 Task: Look for space in Sittwe, Myanmar from 15th August, 2023 to 20th August, 2023 for 1 adult in price range Rs.5000 to Rs.10000. Place can be private room with 1  bedroom having 1 bed and 1 bathroom. Property type can be house, flat, guest house, hotel. Amenities needed are: washing machine. Booking option can be shelf check-in. Required host language is English.
Action: Mouse moved to (472, 80)
Screenshot: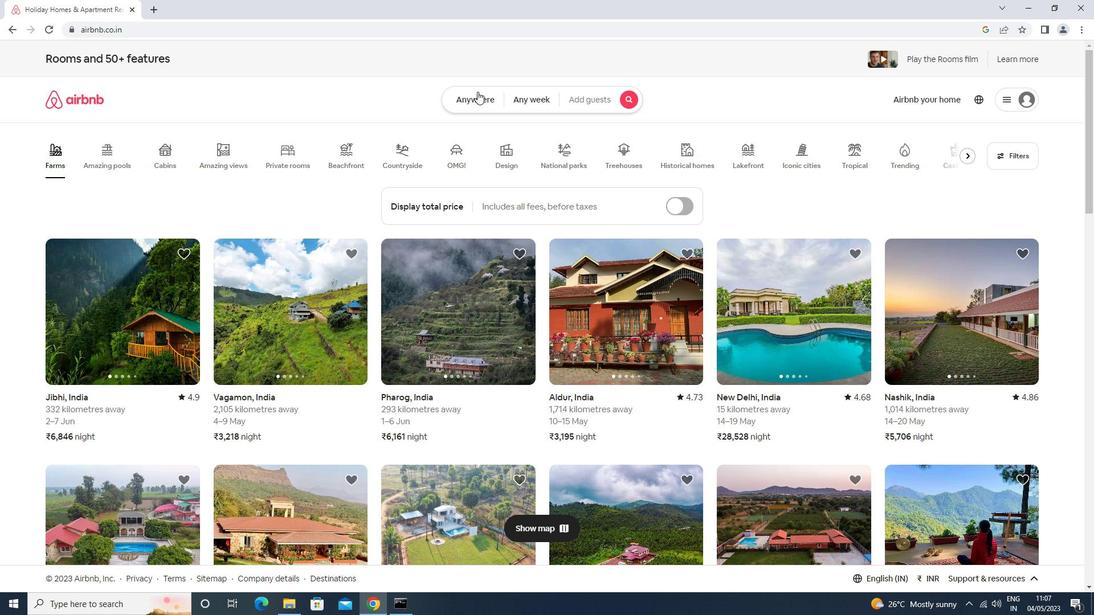 
Action: Mouse pressed left at (472, 80)
Screenshot: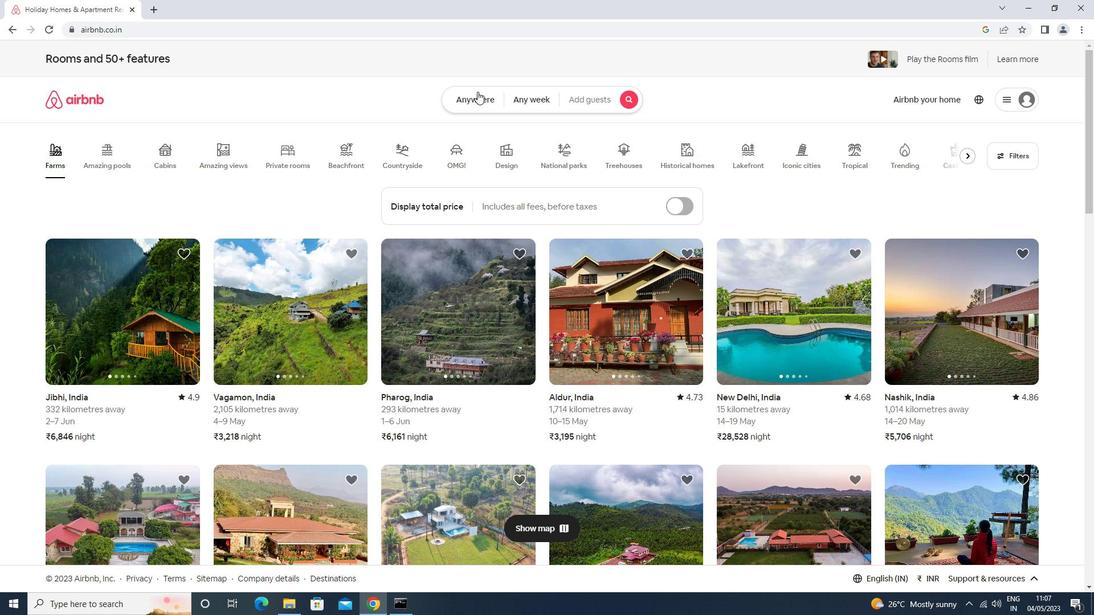 
Action: Mouse moved to (467, 99)
Screenshot: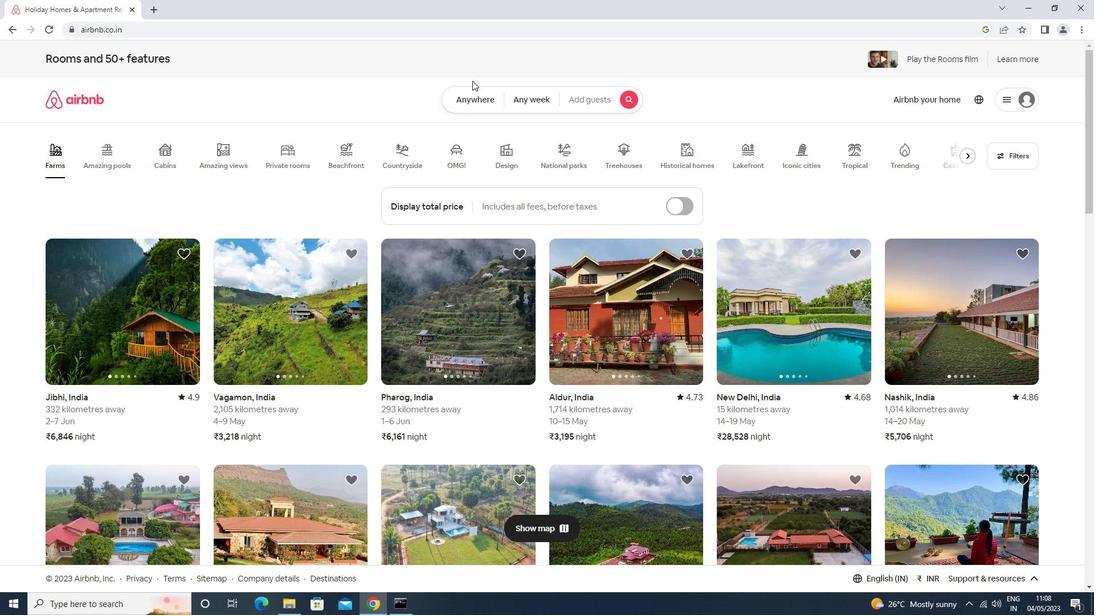 
Action: Mouse pressed left at (467, 99)
Screenshot: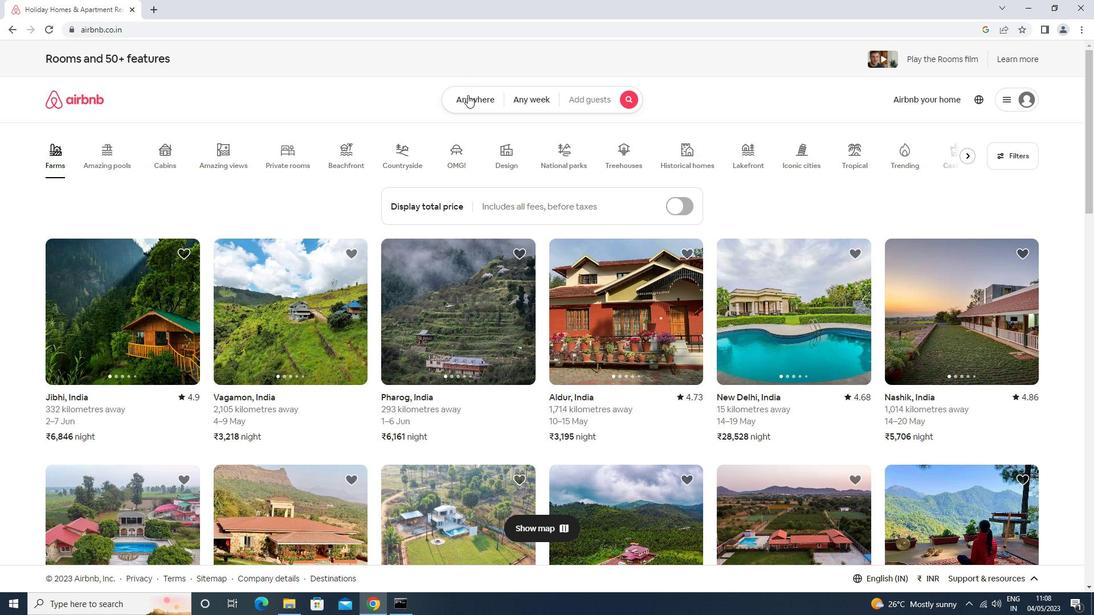 
Action: Mouse moved to (367, 137)
Screenshot: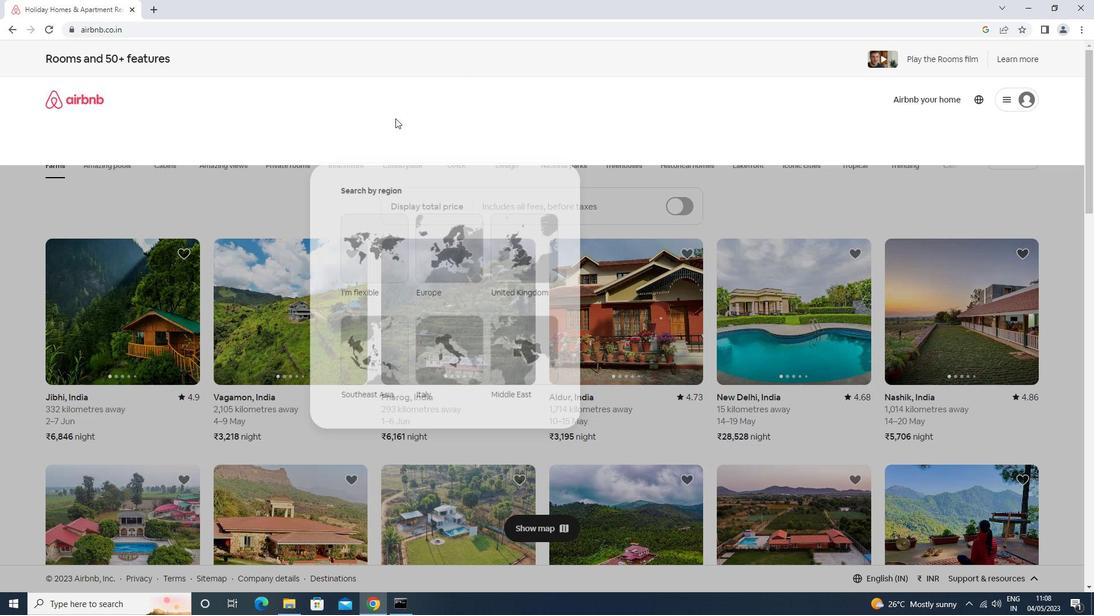 
Action: Mouse pressed left at (367, 137)
Screenshot: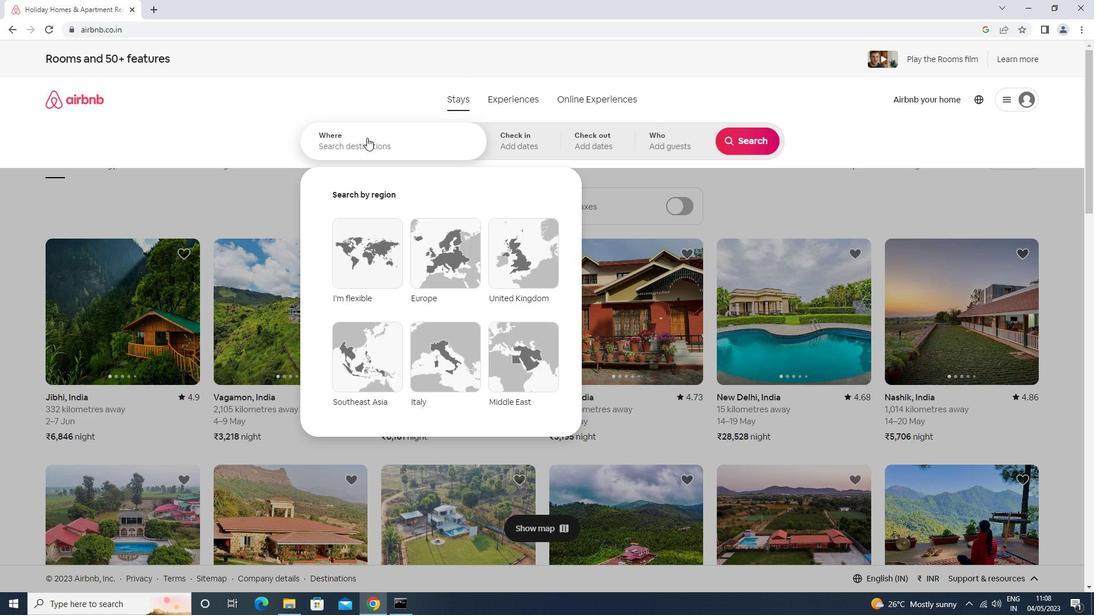 
Action: Mouse moved to (367, 137)
Screenshot: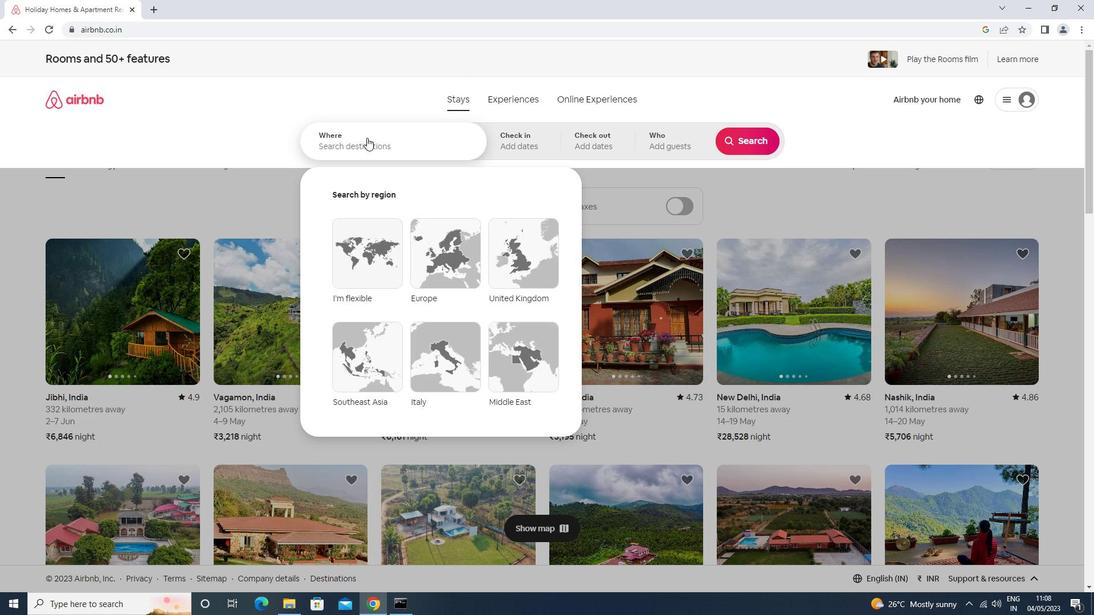 
Action: Key pressed sittwe<Key.enter>
Screenshot: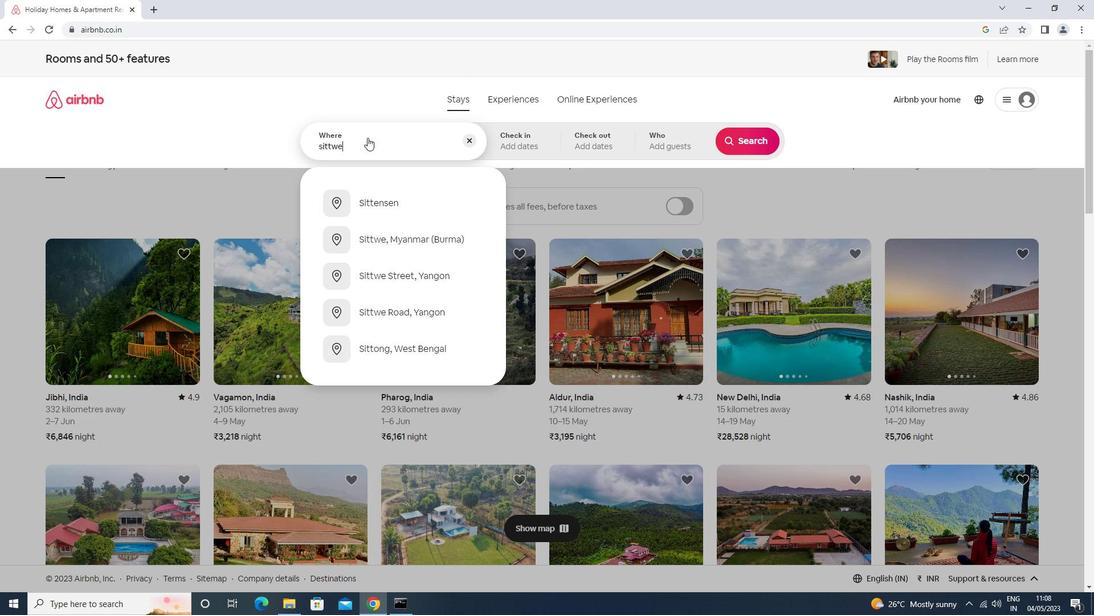 
Action: Mouse moved to (740, 235)
Screenshot: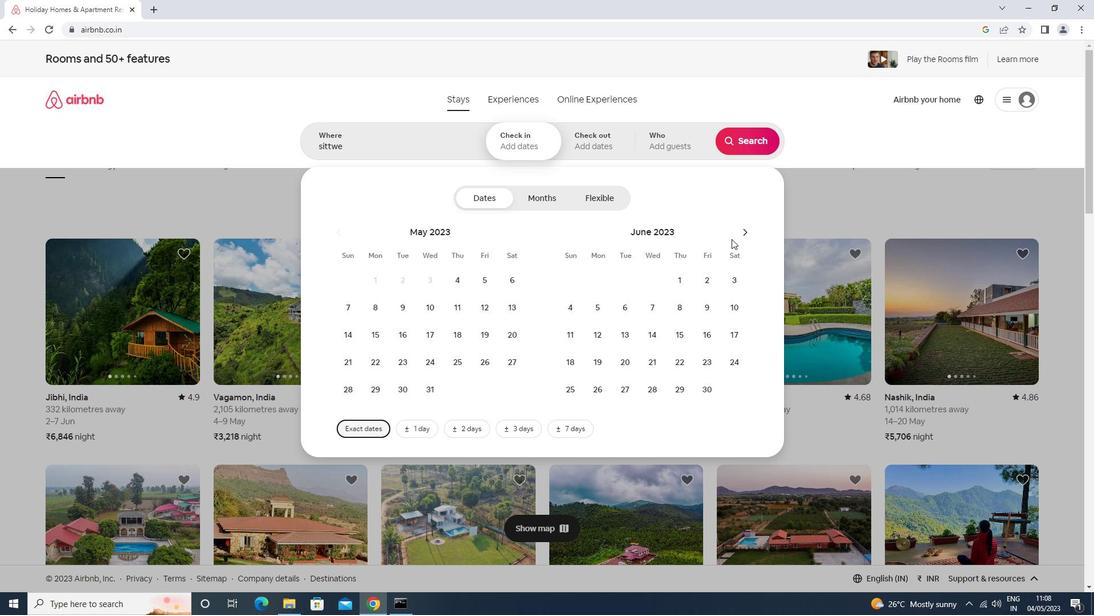 
Action: Mouse pressed left at (740, 235)
Screenshot: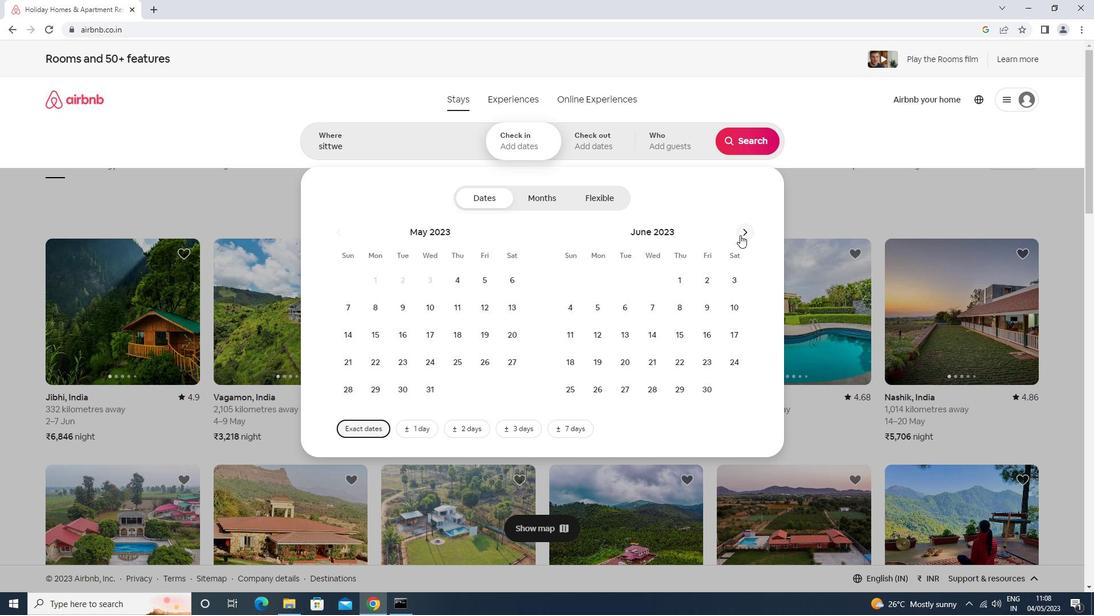 
Action: Mouse pressed left at (740, 235)
Screenshot: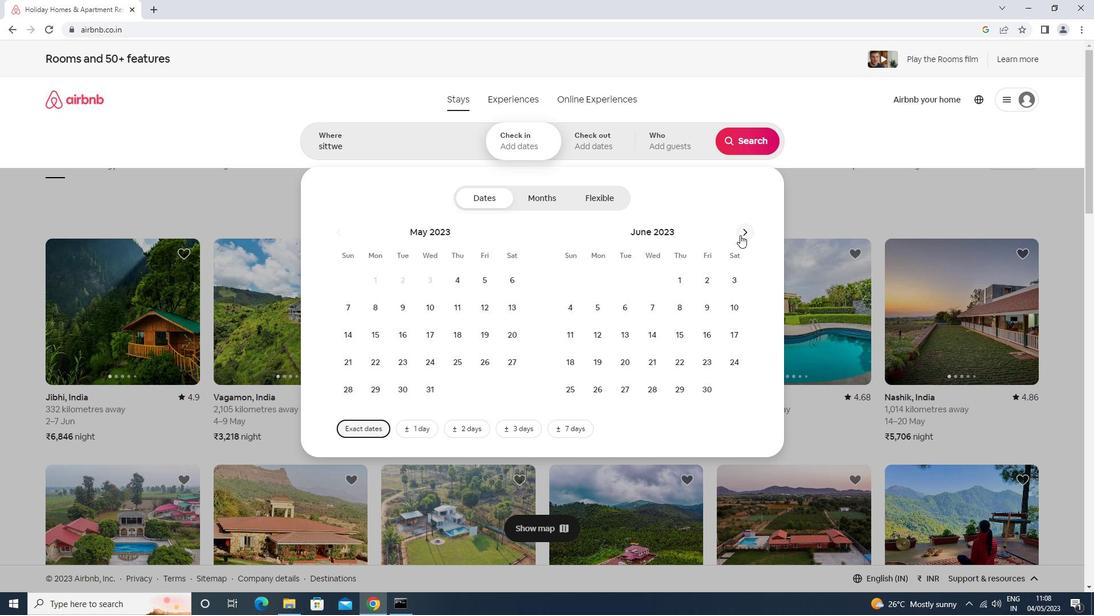 
Action: Mouse pressed left at (740, 235)
Screenshot: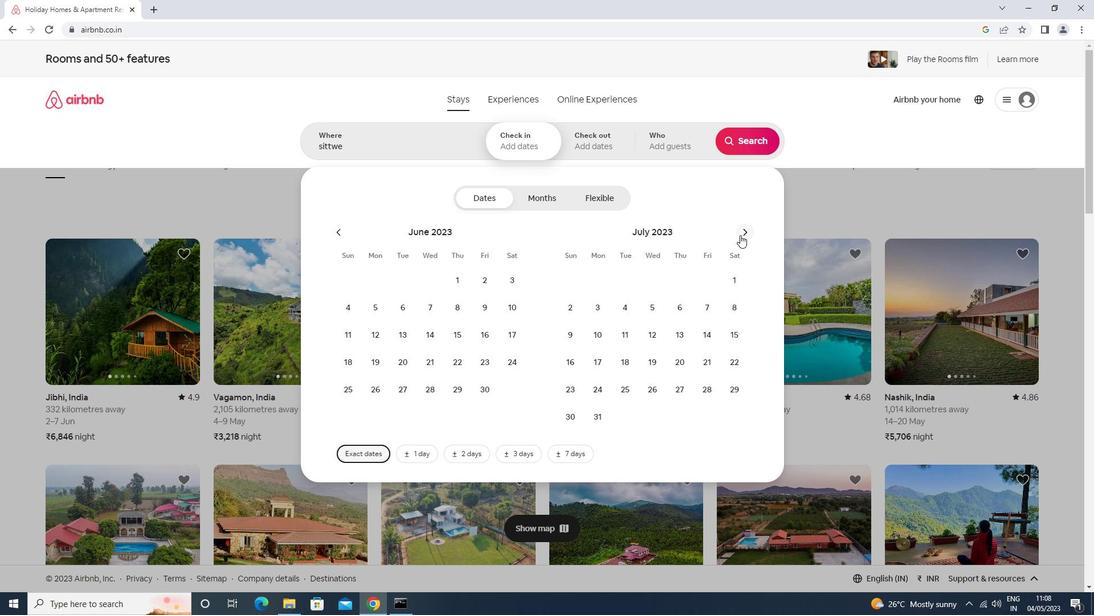 
Action: Mouse moved to (617, 336)
Screenshot: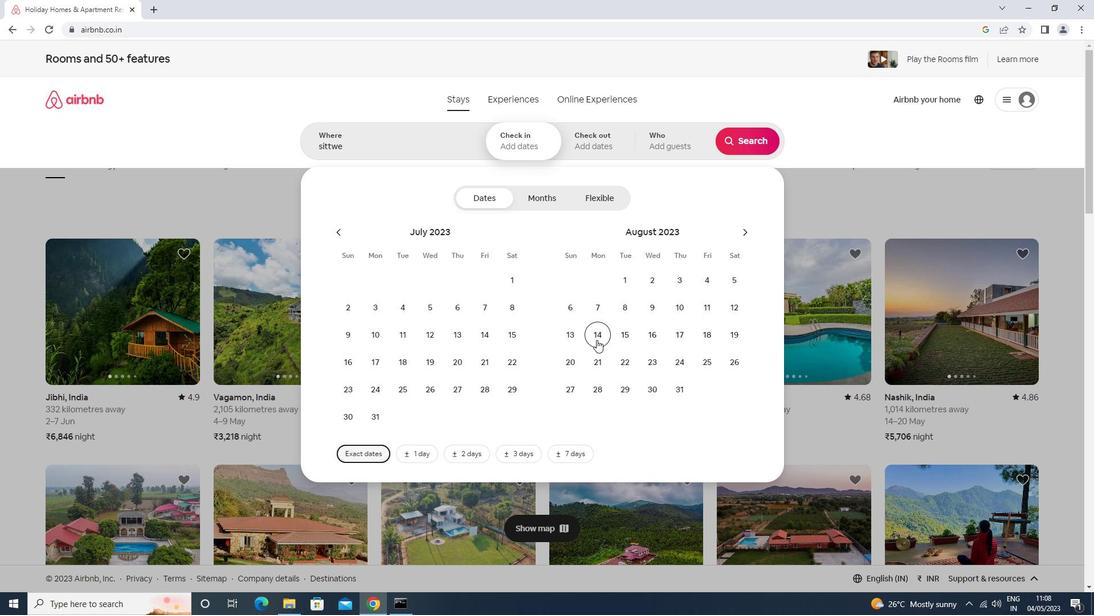 
Action: Mouse pressed left at (617, 336)
Screenshot: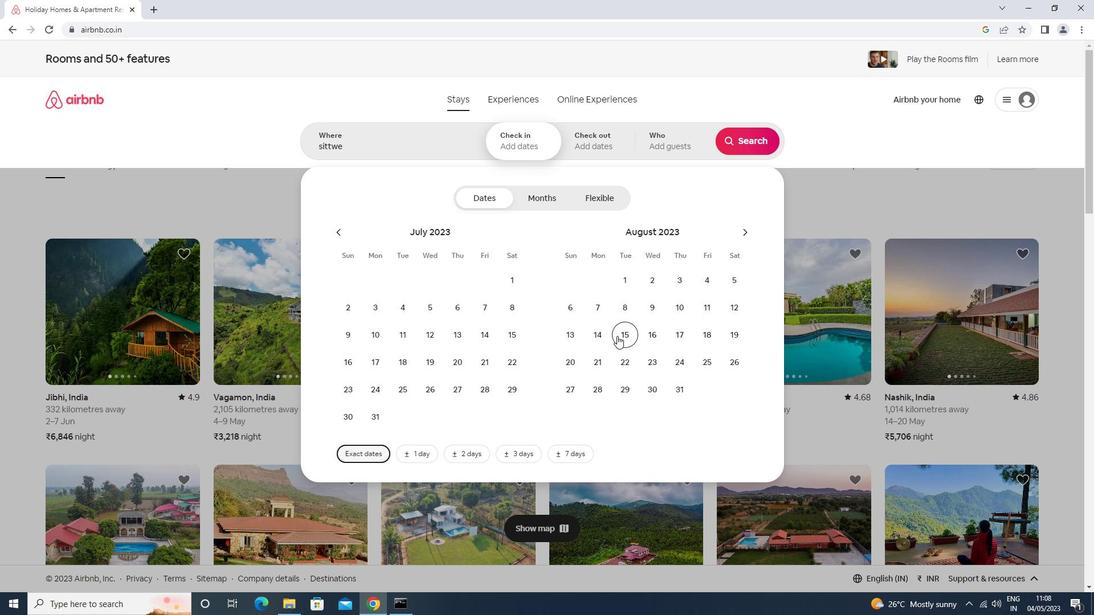 
Action: Mouse moved to (575, 360)
Screenshot: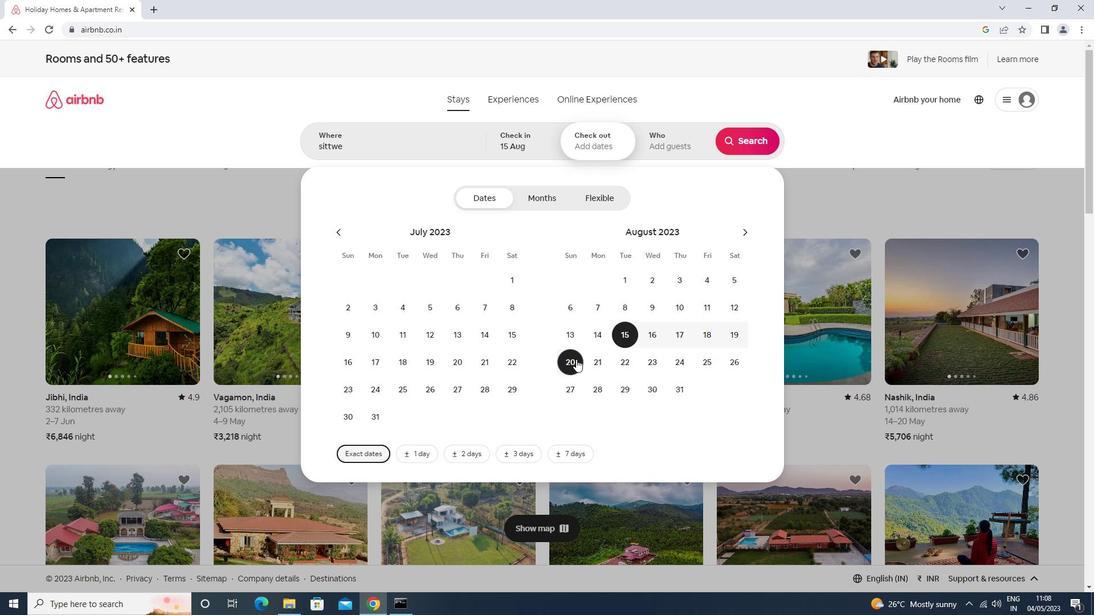 
Action: Mouse pressed left at (575, 360)
Screenshot: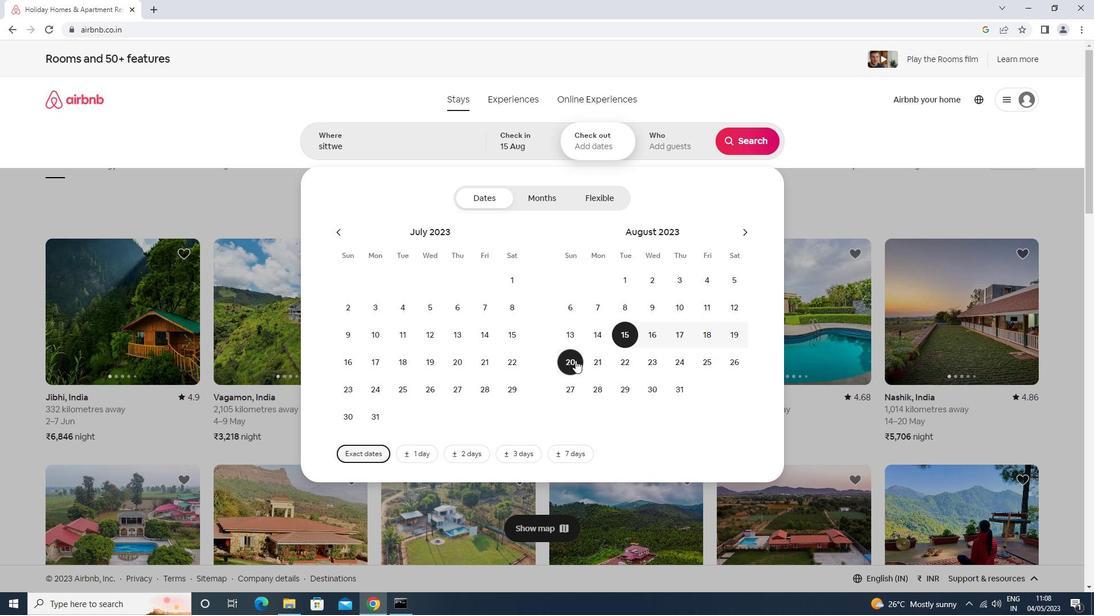 
Action: Mouse moved to (673, 151)
Screenshot: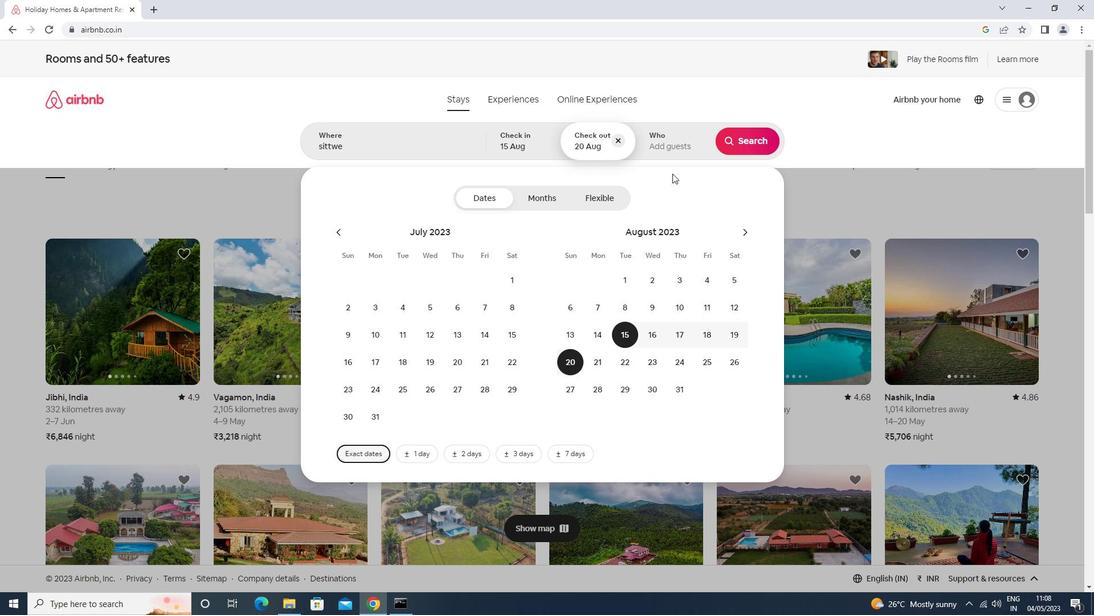 
Action: Mouse pressed left at (673, 151)
Screenshot: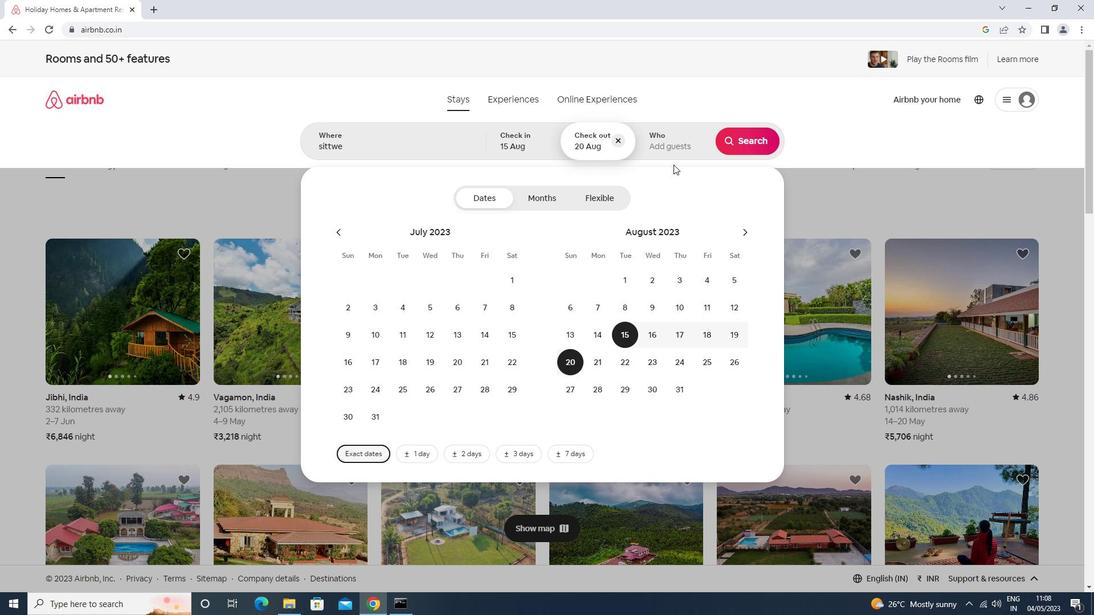 
Action: Mouse moved to (746, 199)
Screenshot: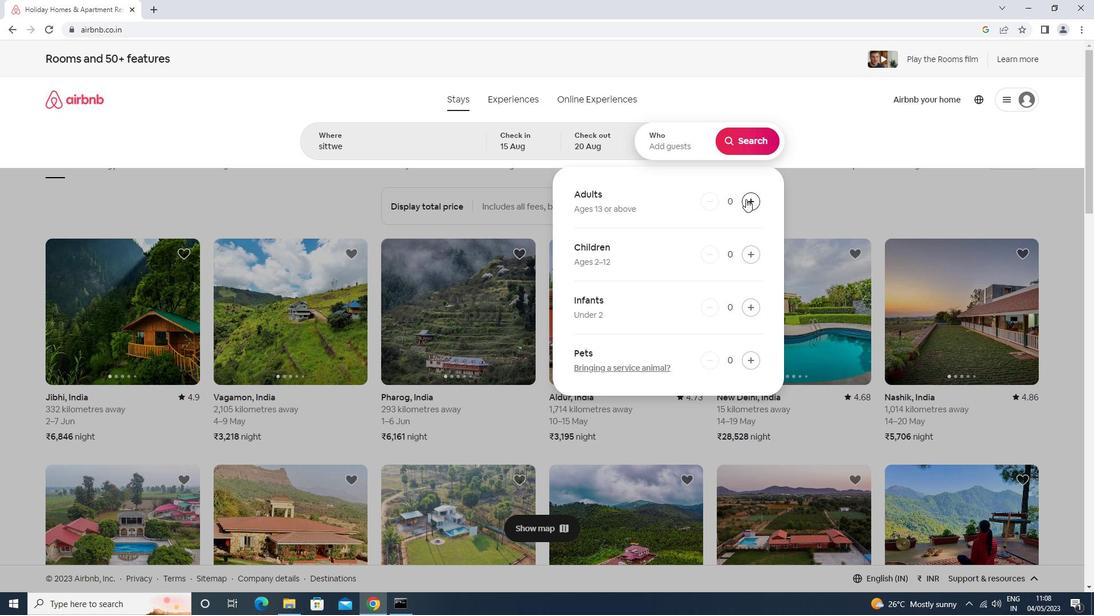 
Action: Mouse pressed left at (746, 199)
Screenshot: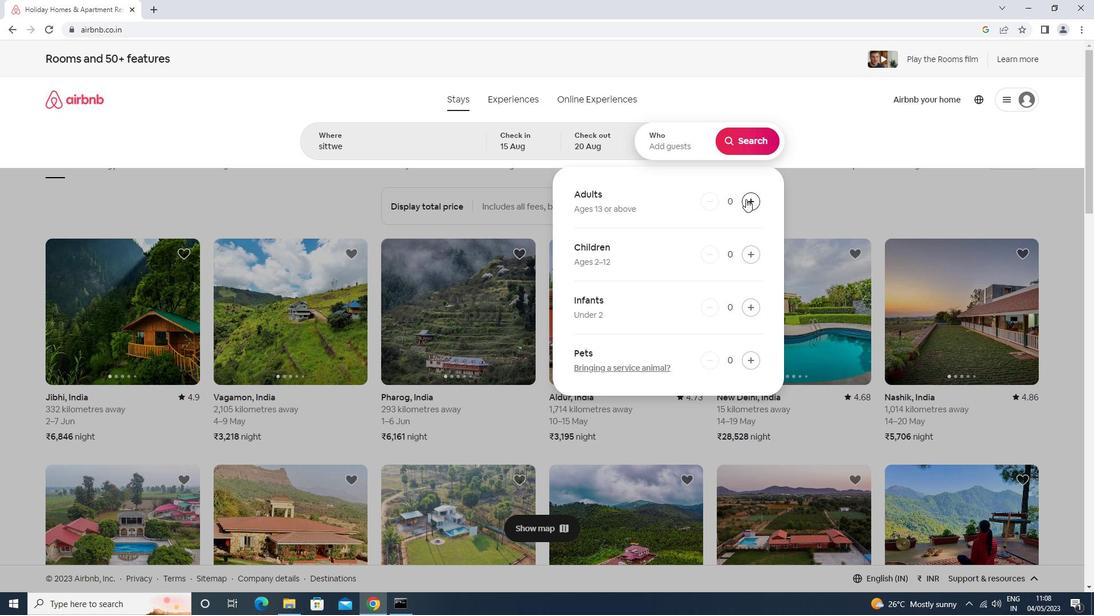 
Action: Mouse moved to (750, 143)
Screenshot: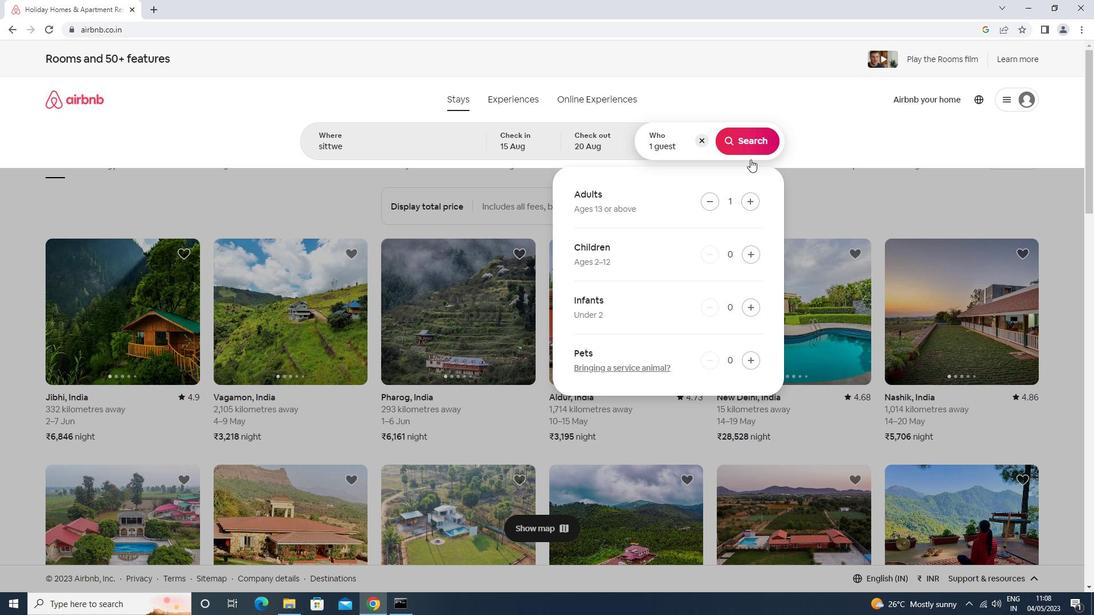 
Action: Mouse pressed left at (750, 143)
Screenshot: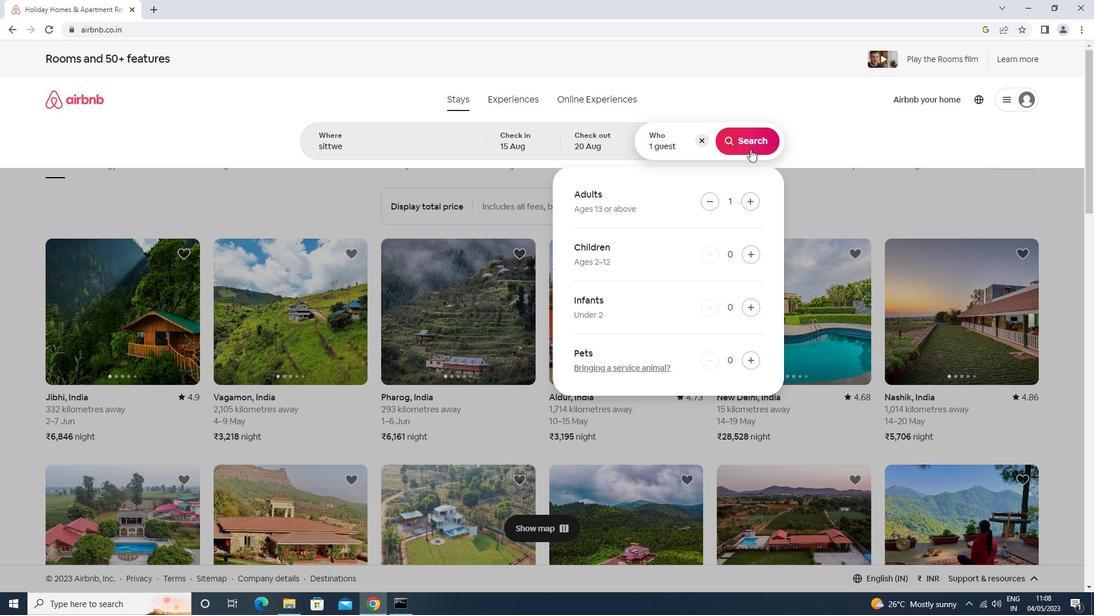 
Action: Mouse moved to (1041, 109)
Screenshot: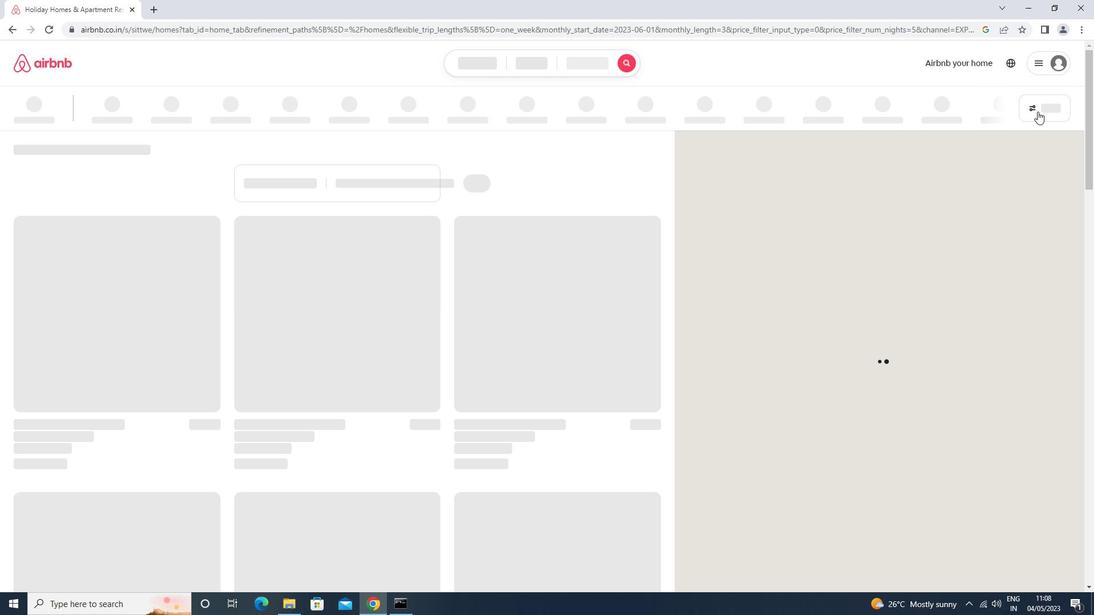 
Action: Mouse pressed left at (1041, 109)
Screenshot: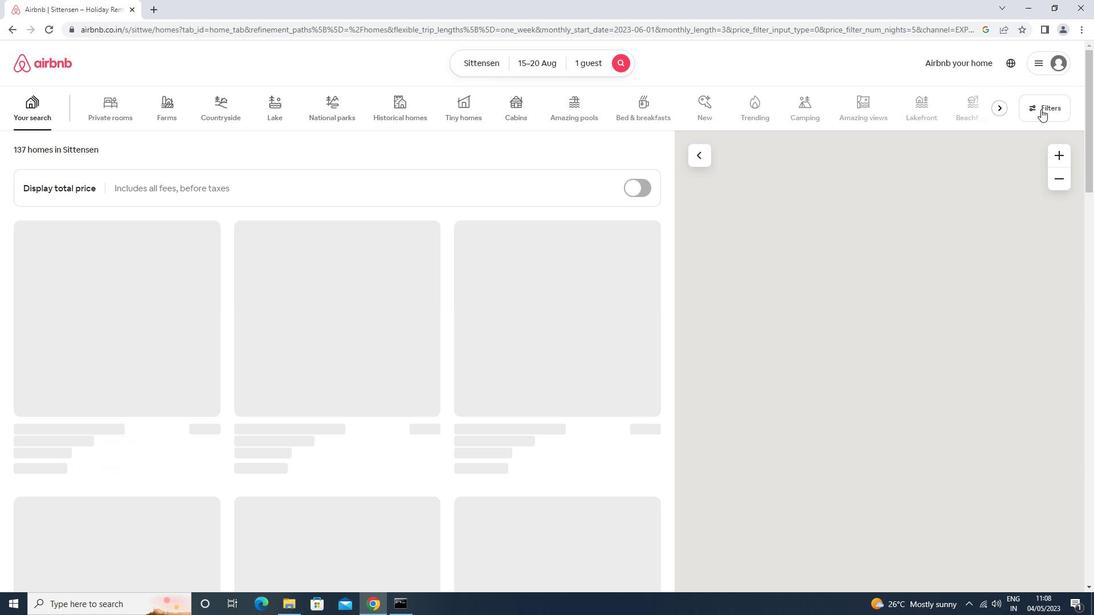 
Action: Mouse moved to (431, 253)
Screenshot: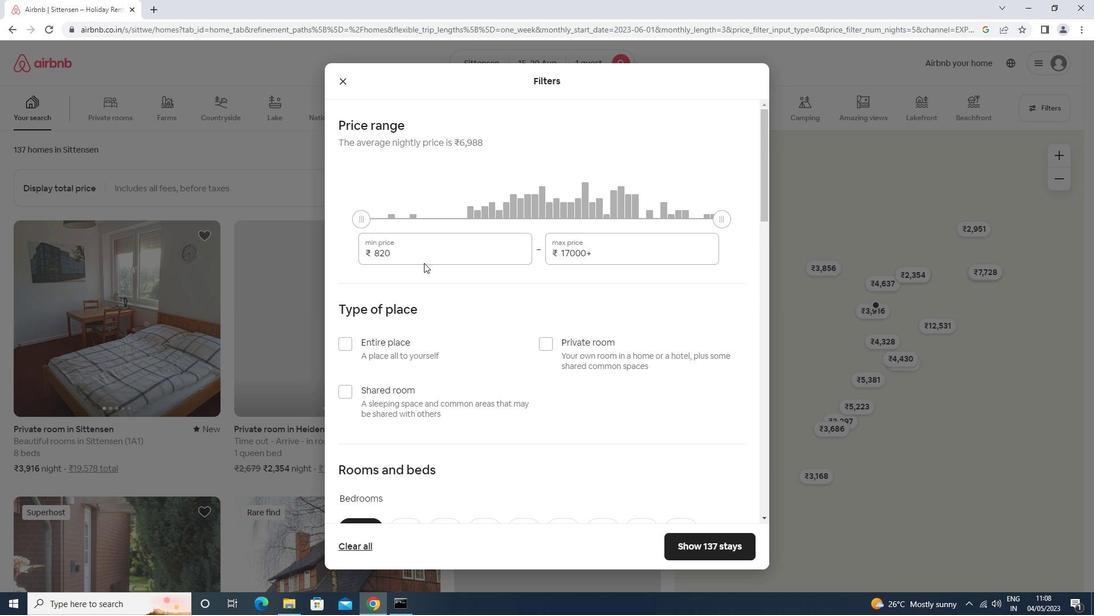 
Action: Mouse pressed left at (431, 253)
Screenshot: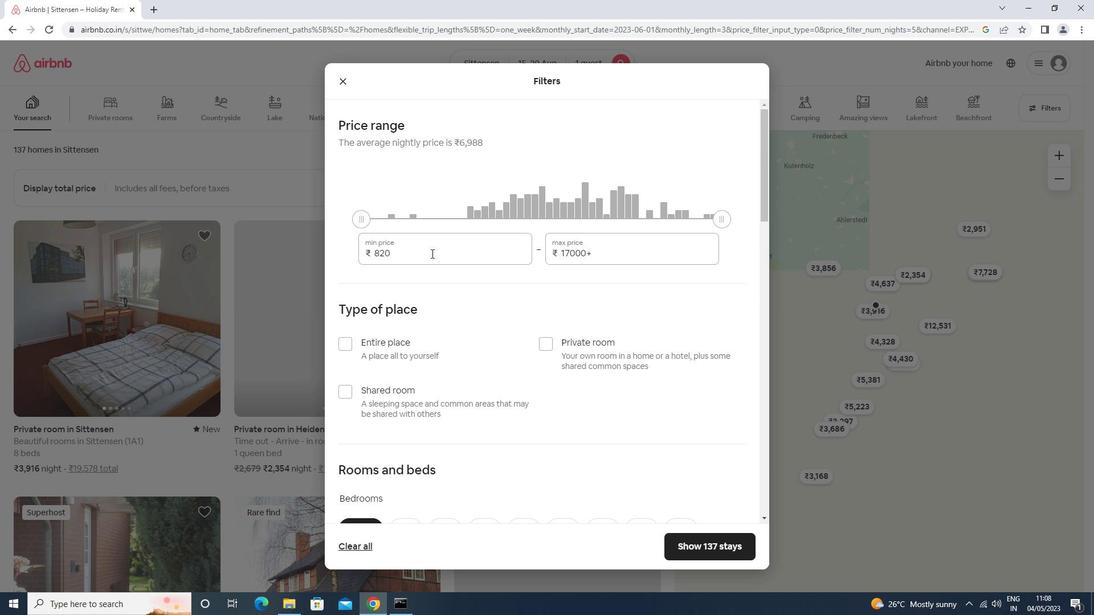 
Action: Key pressed <Key.backspace><Key.backspace><Key.backspace><Key.backspace>15000<Key.tab>20000
Screenshot: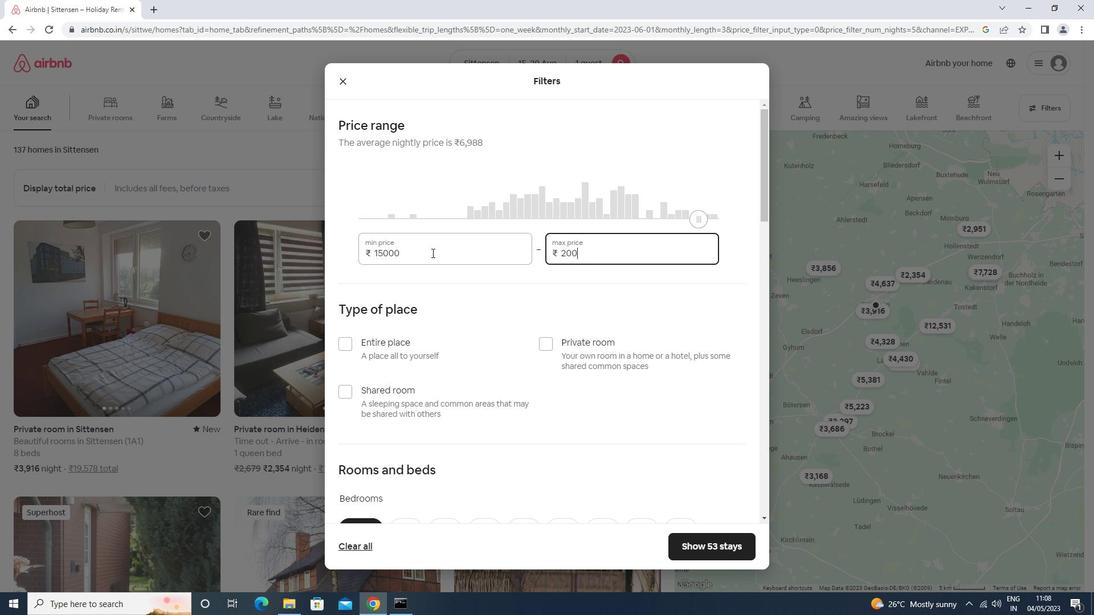 
Action: Mouse pressed left at (431, 253)
Screenshot: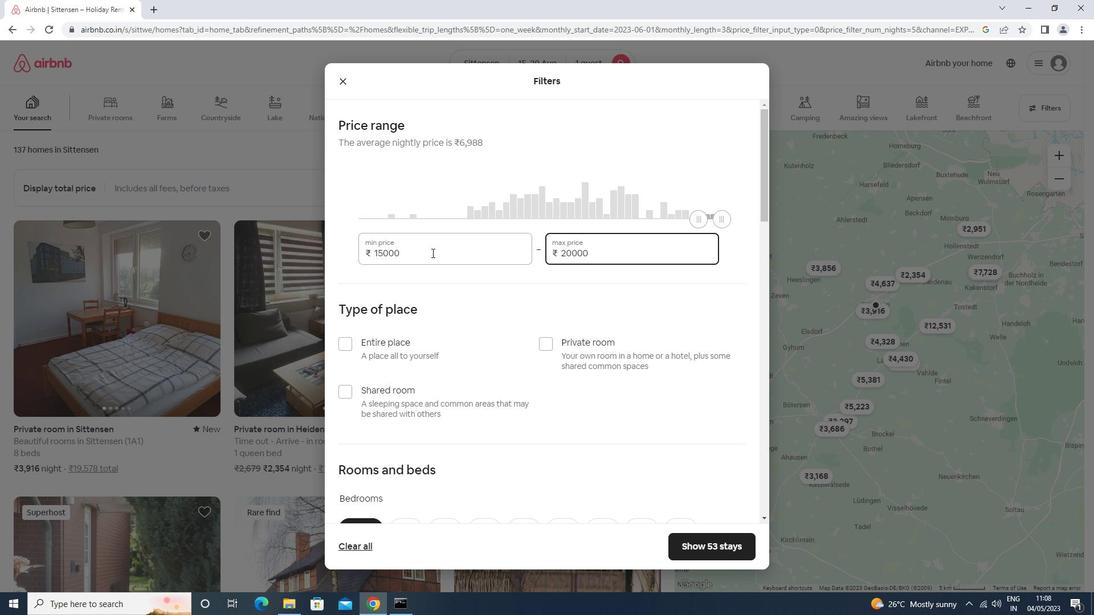 
Action: Mouse moved to (353, 250)
Screenshot: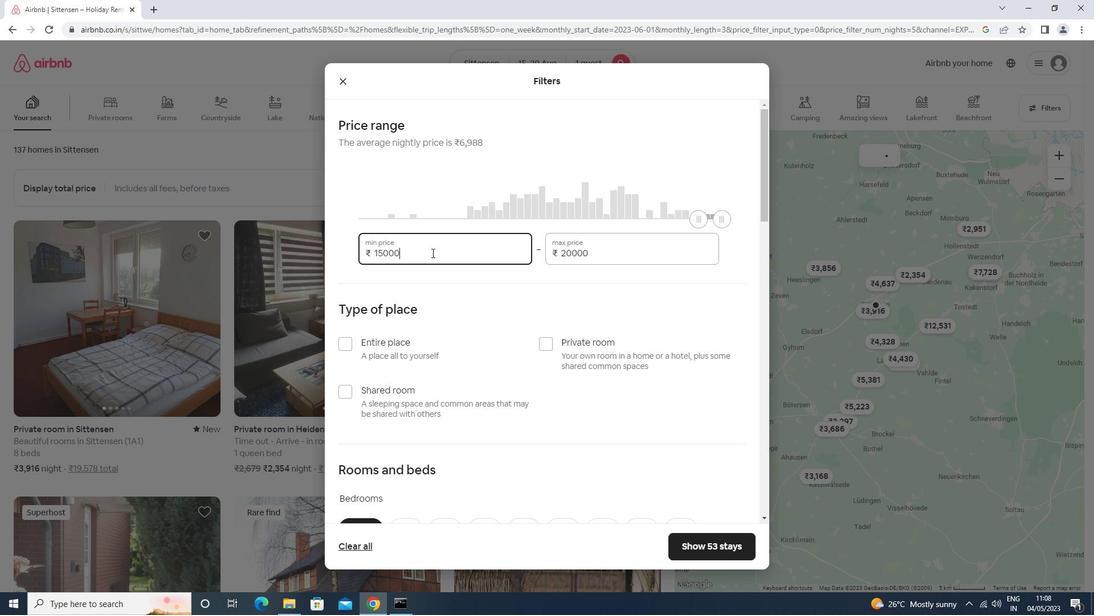 
Action: Key pressed <Key.left><Key.left><Key.left><Key.left><Key.backspace>
Screenshot: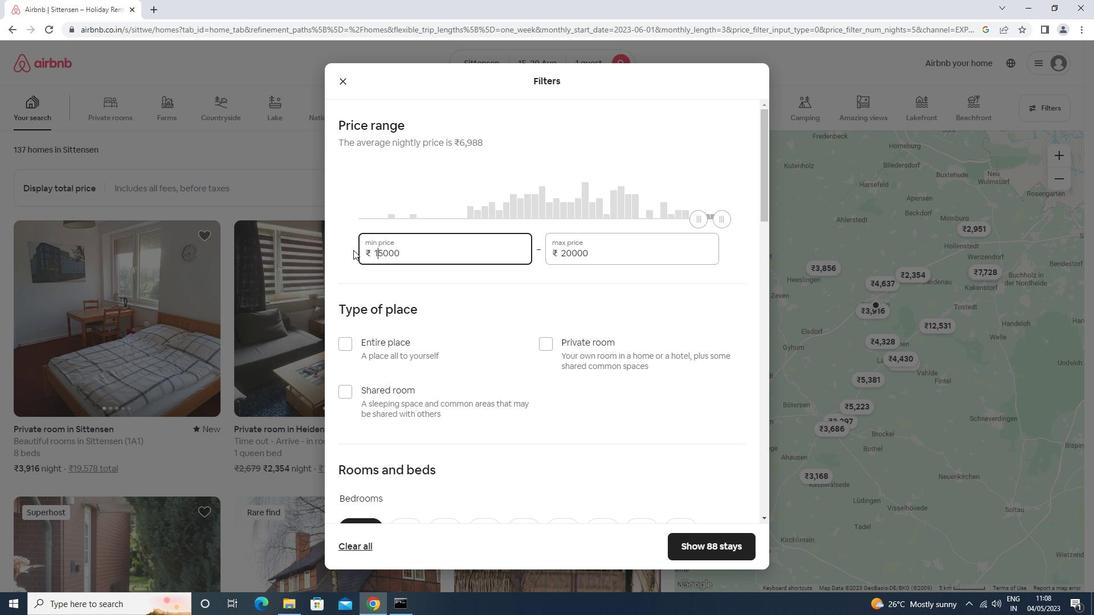 
Action: Mouse moved to (585, 253)
Screenshot: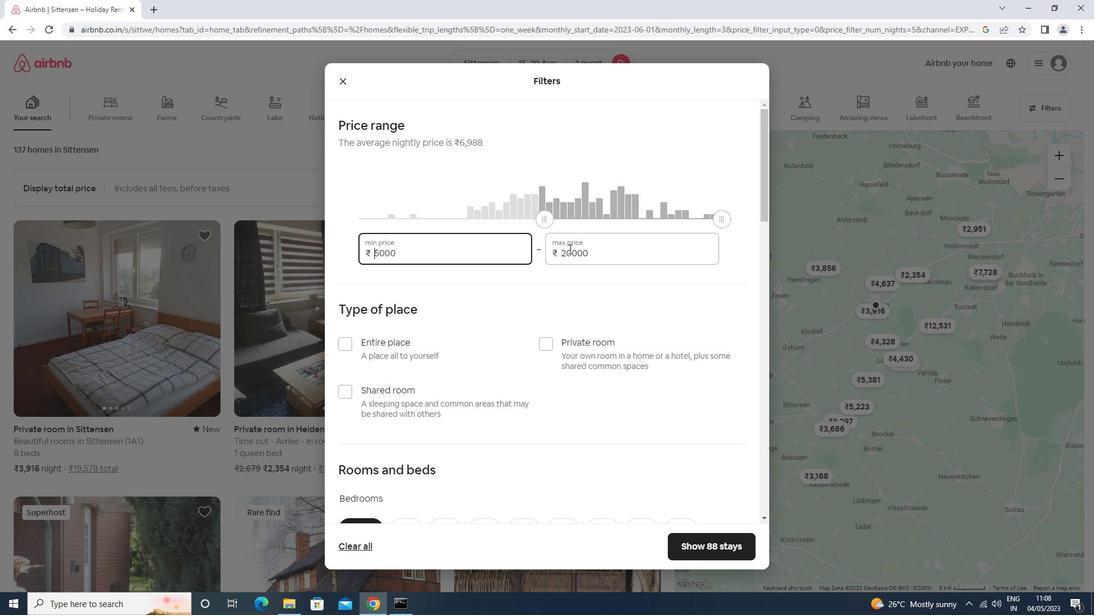 
Action: Mouse pressed left at (585, 253)
Screenshot: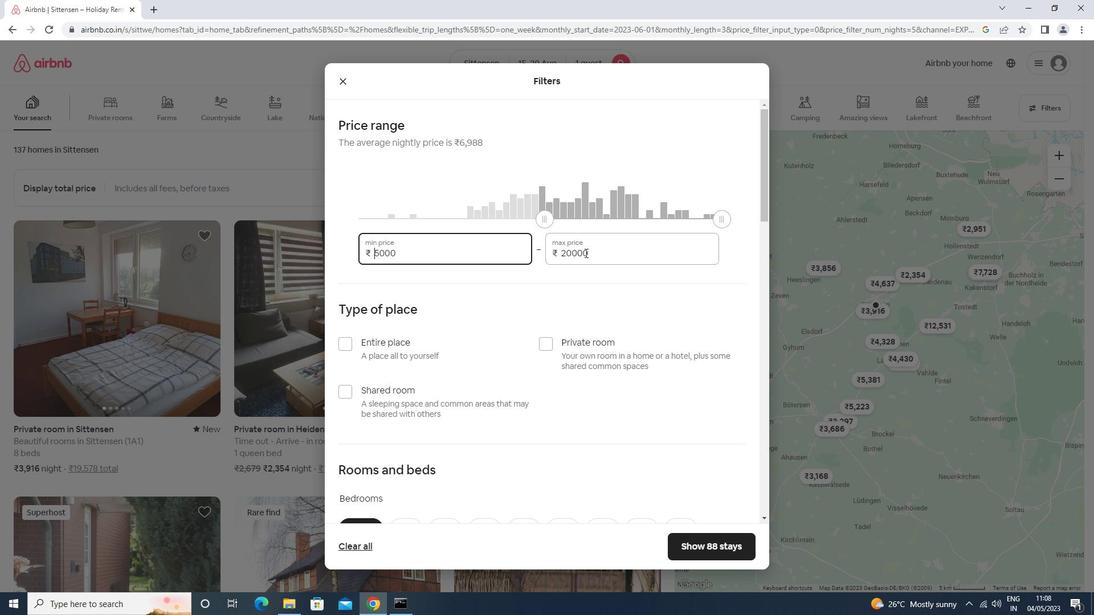 
Action: Key pressed <Key.left><Key.left><Key.left><Key.backspace>1
Screenshot: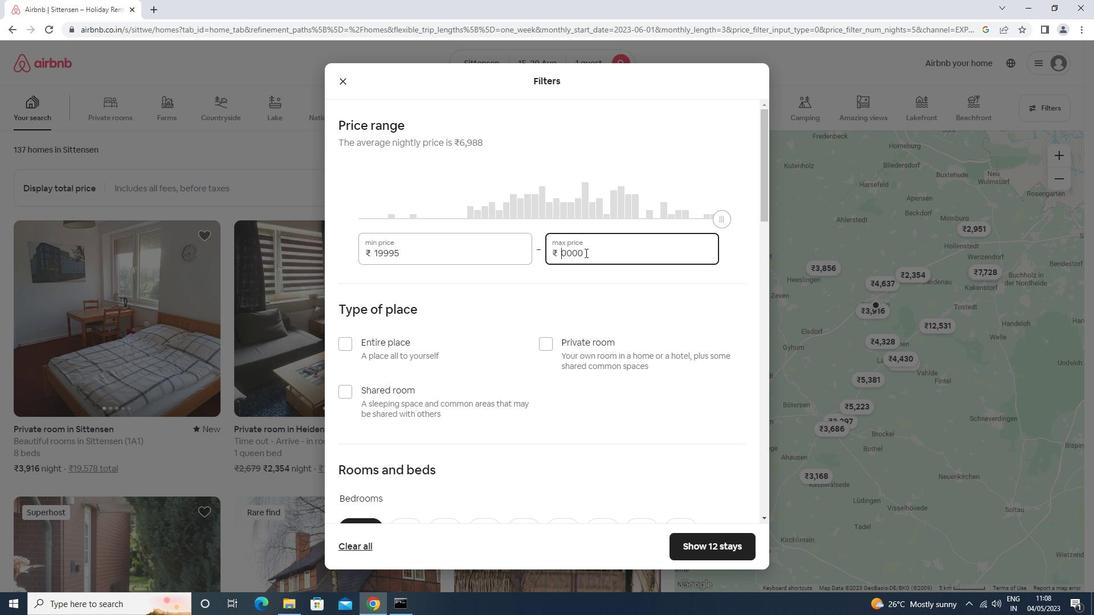 
Action: Mouse moved to (576, 358)
Screenshot: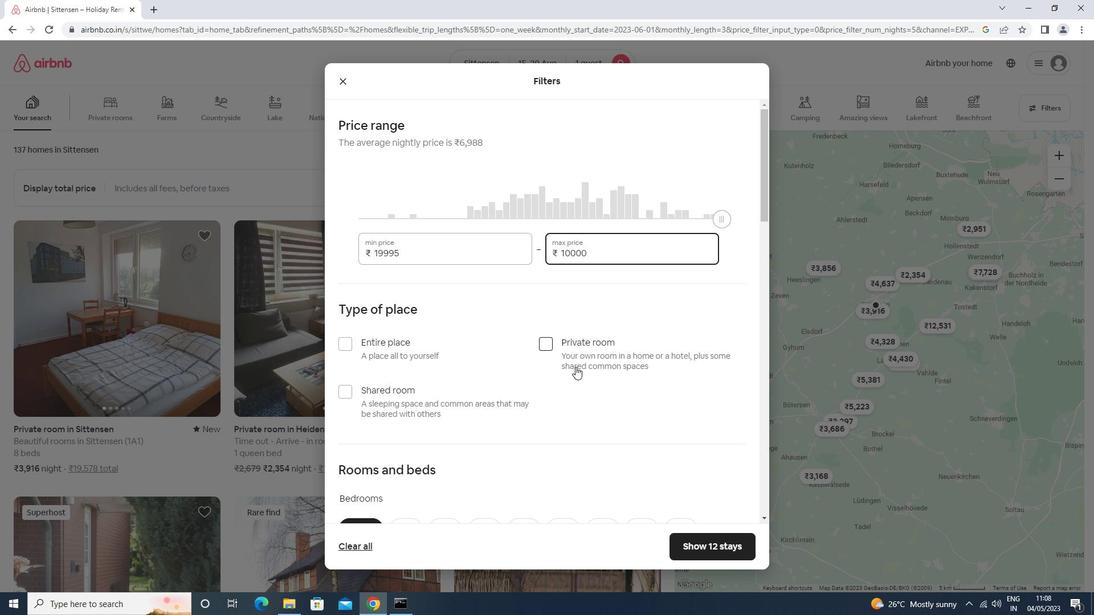 
Action: Mouse pressed left at (576, 358)
Screenshot: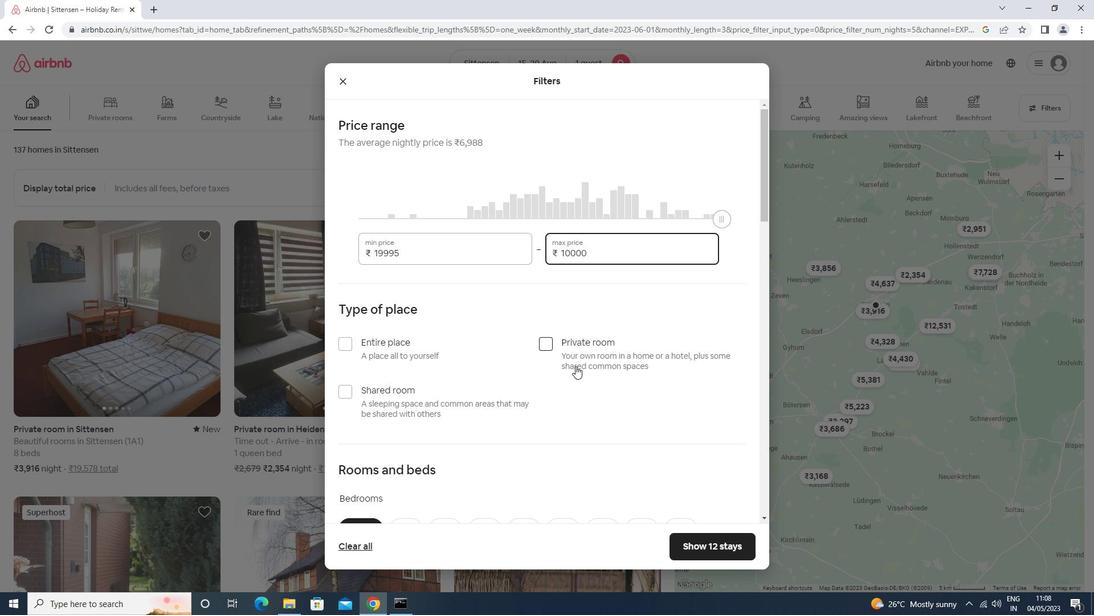
Action: Mouse scrolled (576, 357) with delta (0, 0)
Screenshot: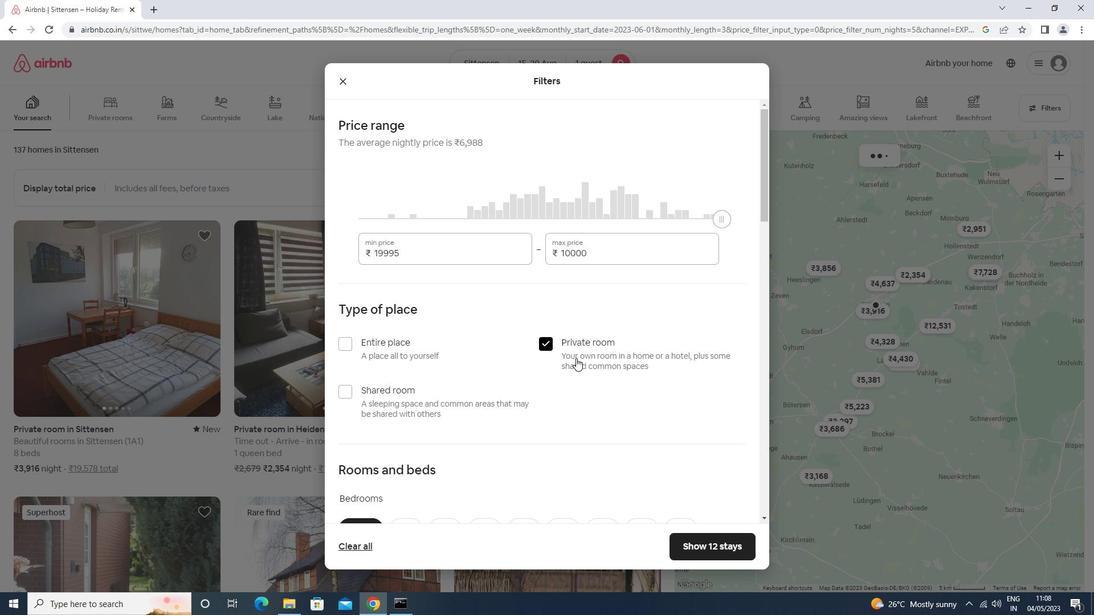 
Action: Mouse scrolled (576, 357) with delta (0, 0)
Screenshot: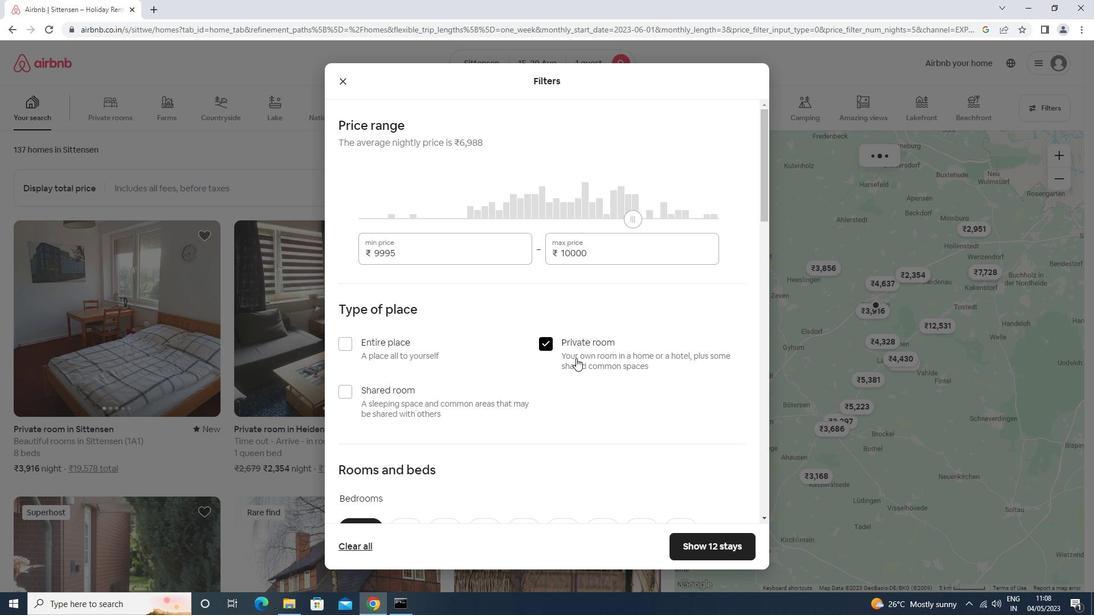 
Action: Mouse scrolled (576, 357) with delta (0, 0)
Screenshot: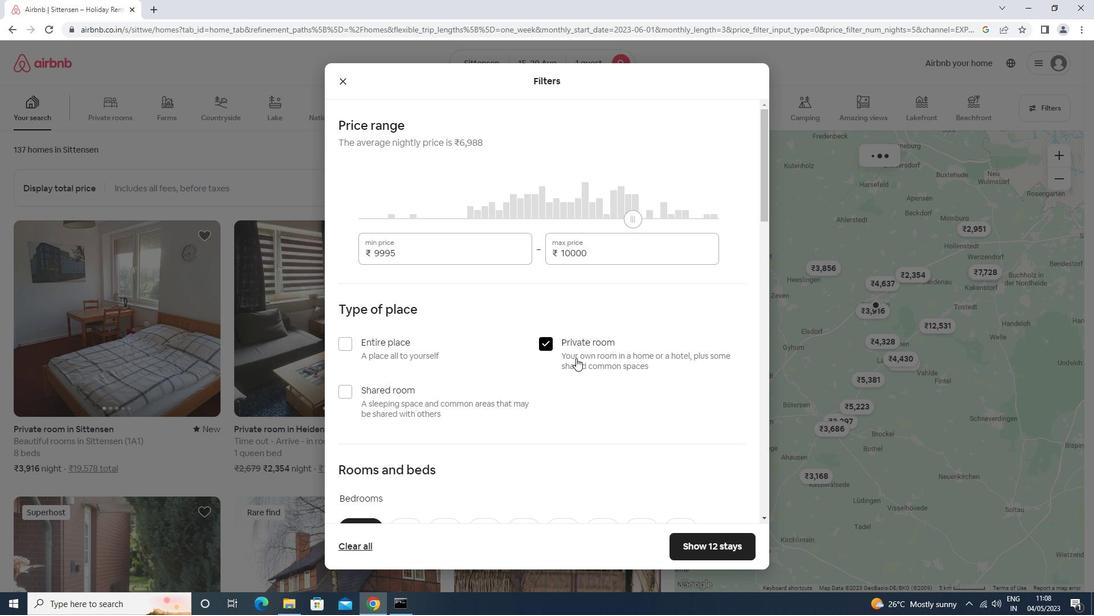
Action: Mouse scrolled (576, 357) with delta (0, 0)
Screenshot: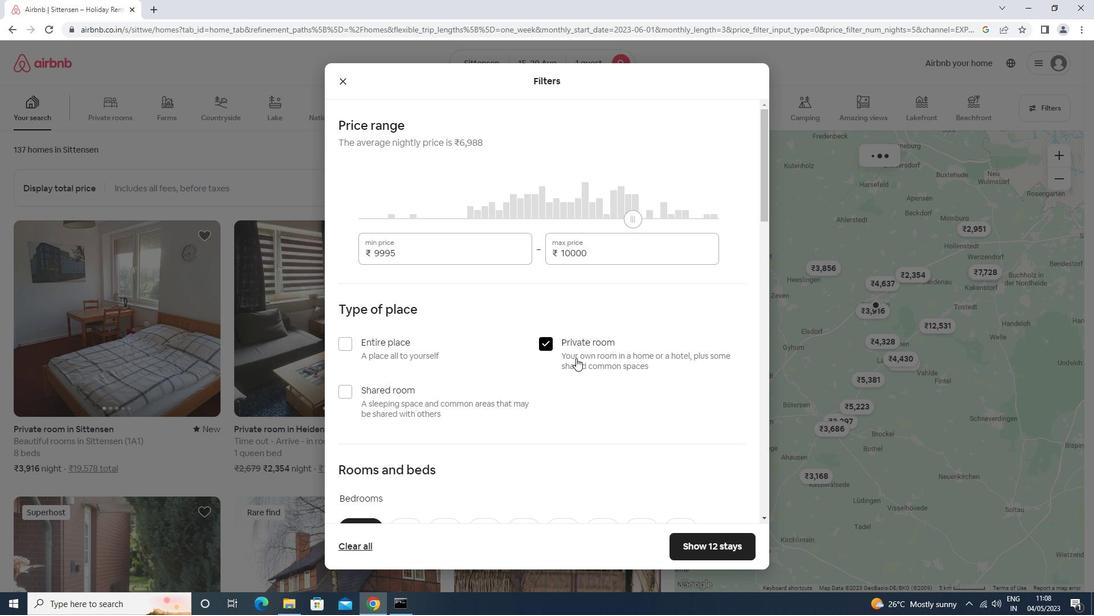 
Action: Mouse moved to (407, 297)
Screenshot: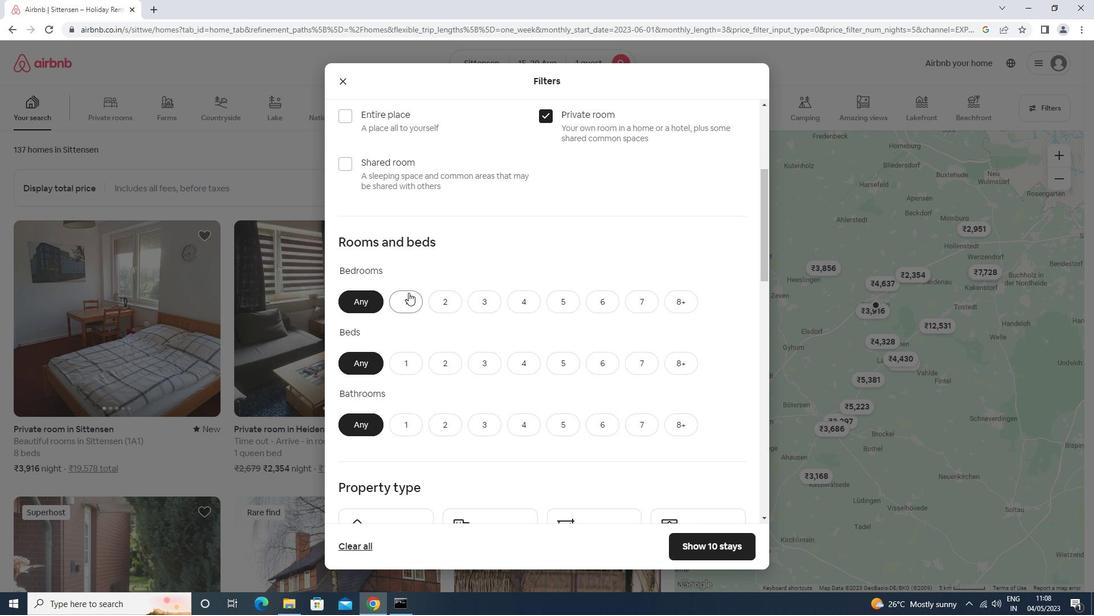 
Action: Mouse pressed left at (407, 297)
Screenshot: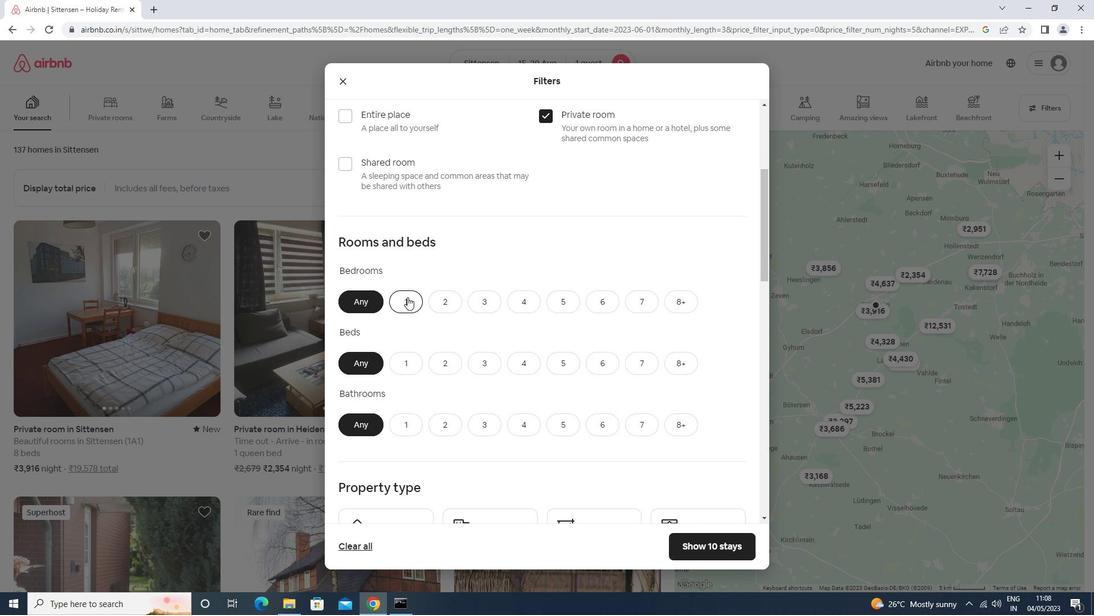 
Action: Mouse moved to (400, 362)
Screenshot: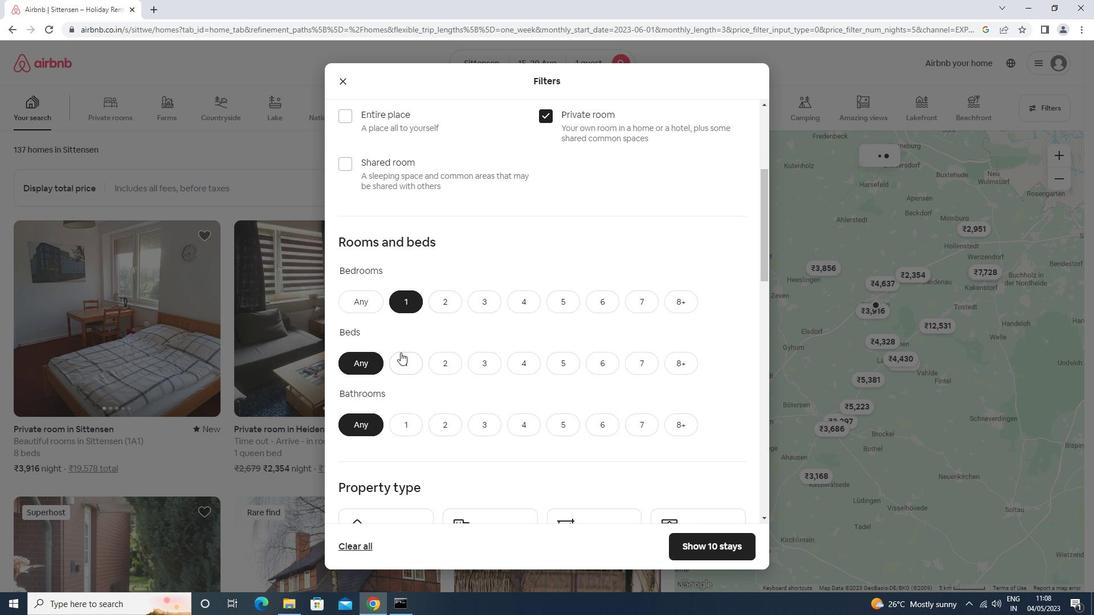 
Action: Mouse pressed left at (400, 362)
Screenshot: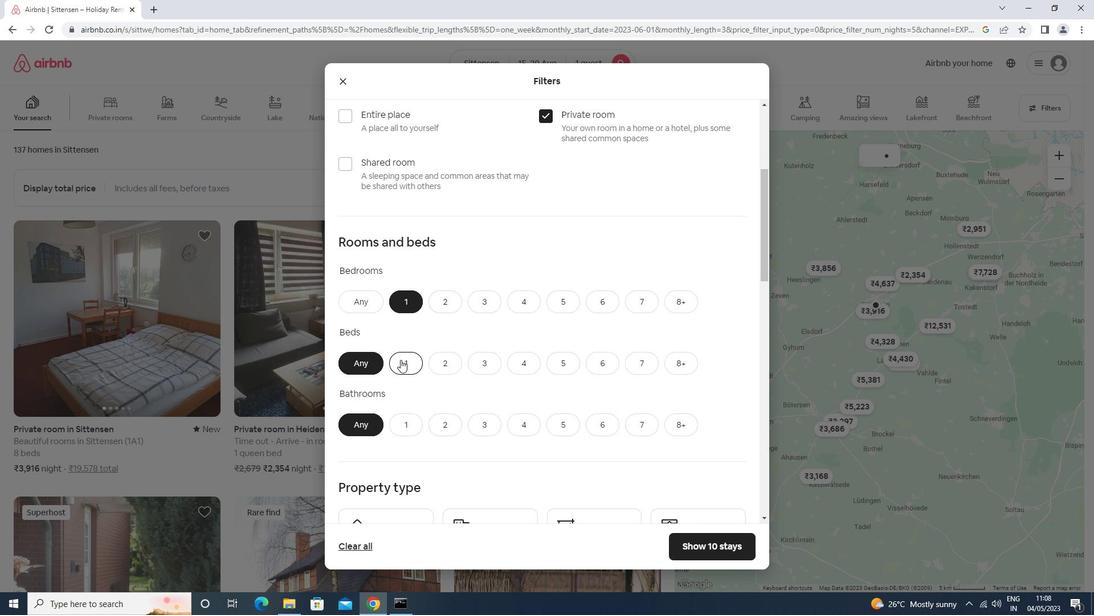 
Action: Mouse moved to (407, 420)
Screenshot: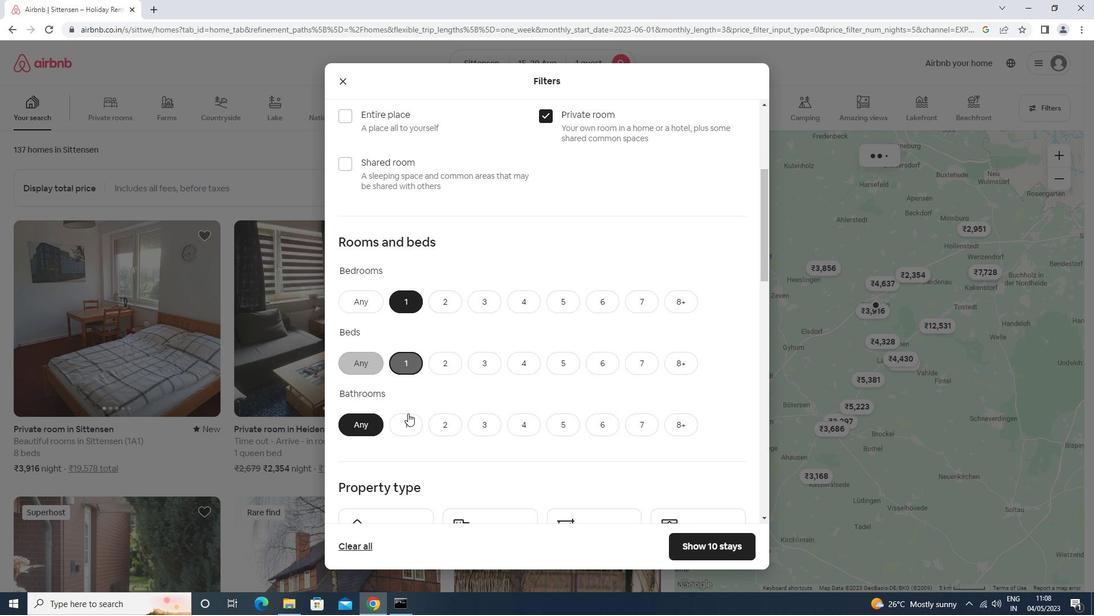 
Action: Mouse pressed left at (407, 420)
Screenshot: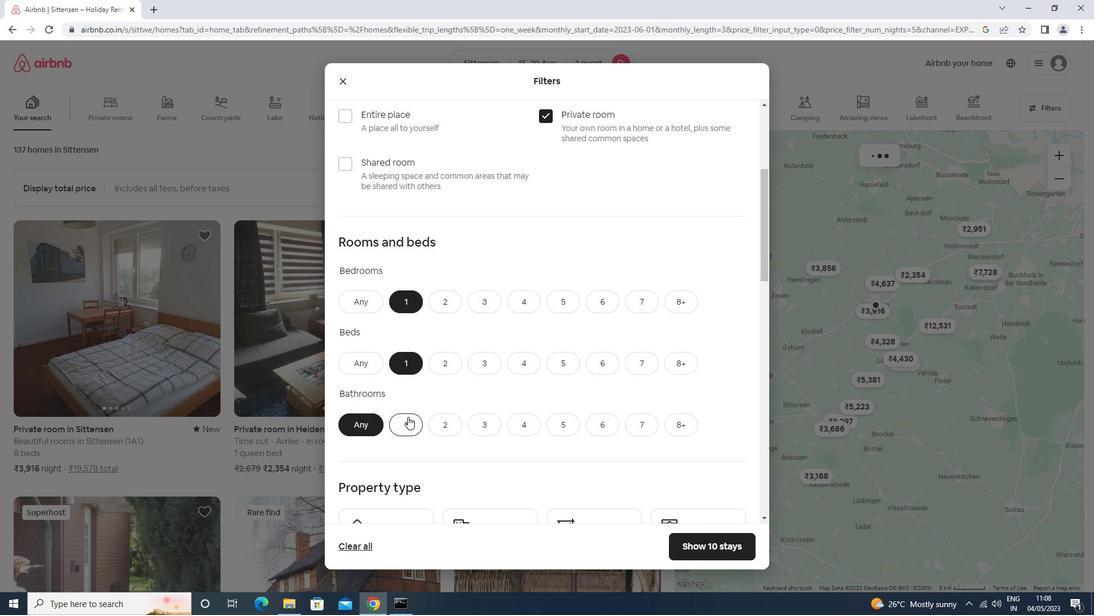 
Action: Mouse moved to (405, 417)
Screenshot: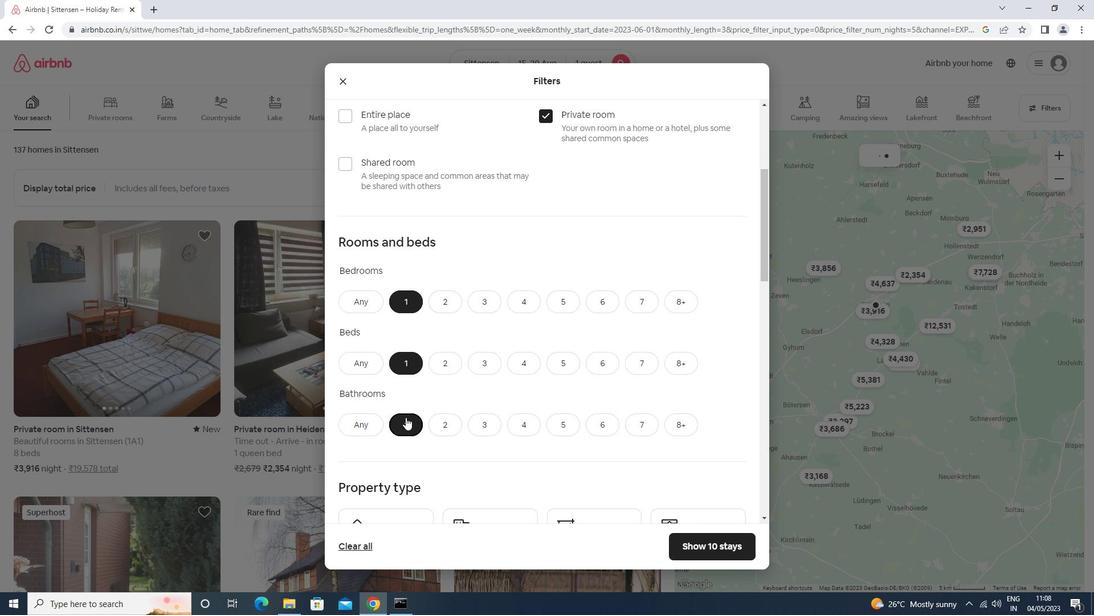 
Action: Mouse scrolled (405, 416) with delta (0, 0)
Screenshot: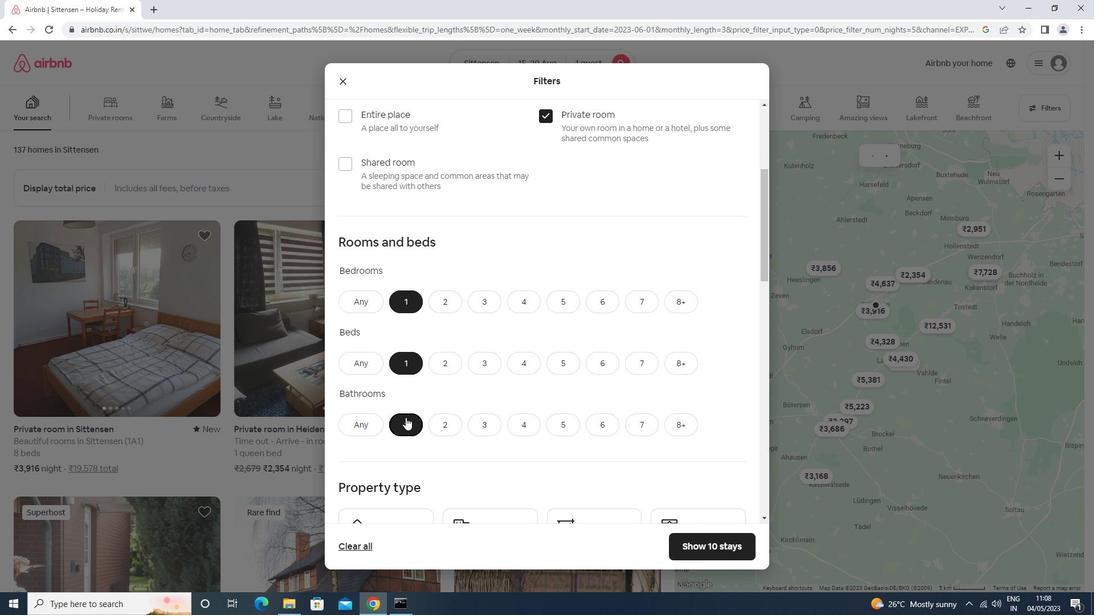
Action: Mouse scrolled (405, 416) with delta (0, 0)
Screenshot: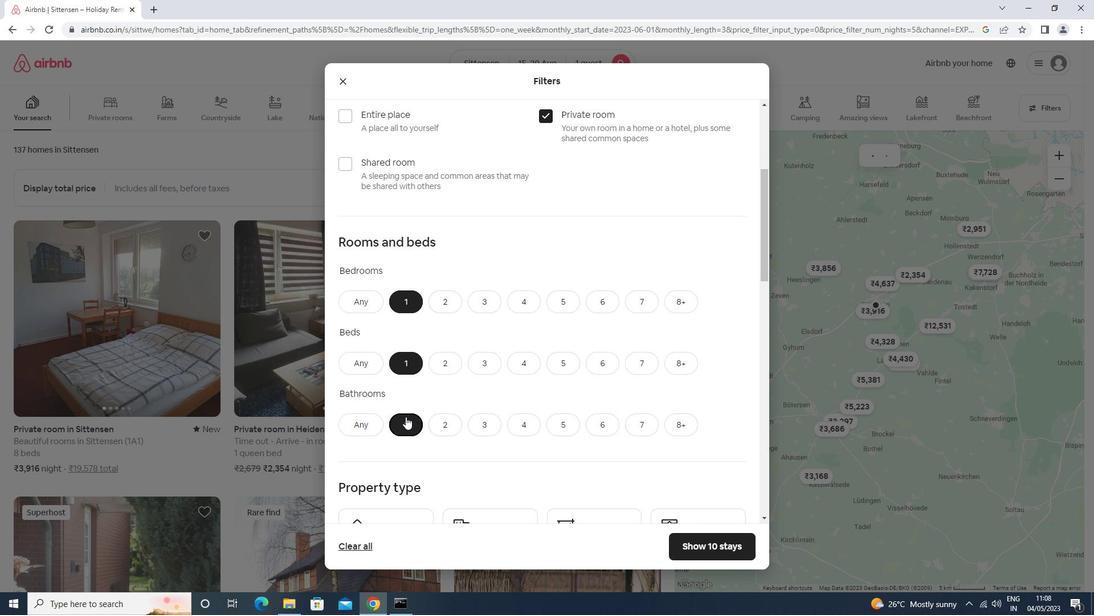 
Action: Mouse scrolled (405, 416) with delta (0, 0)
Screenshot: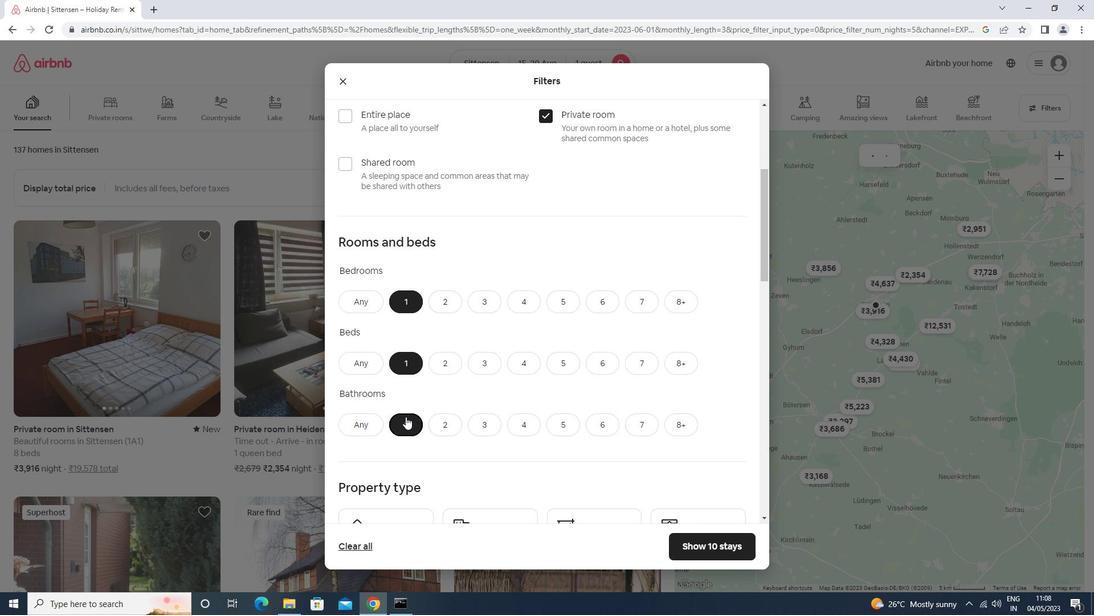 
Action: Mouse scrolled (405, 416) with delta (0, 0)
Screenshot: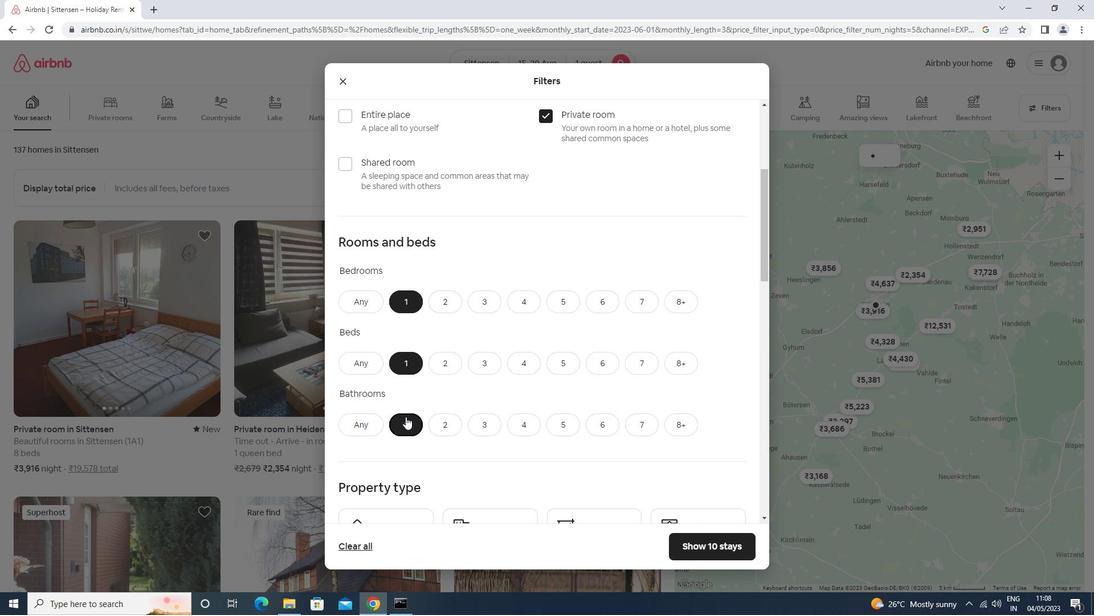 
Action: Mouse moved to (381, 328)
Screenshot: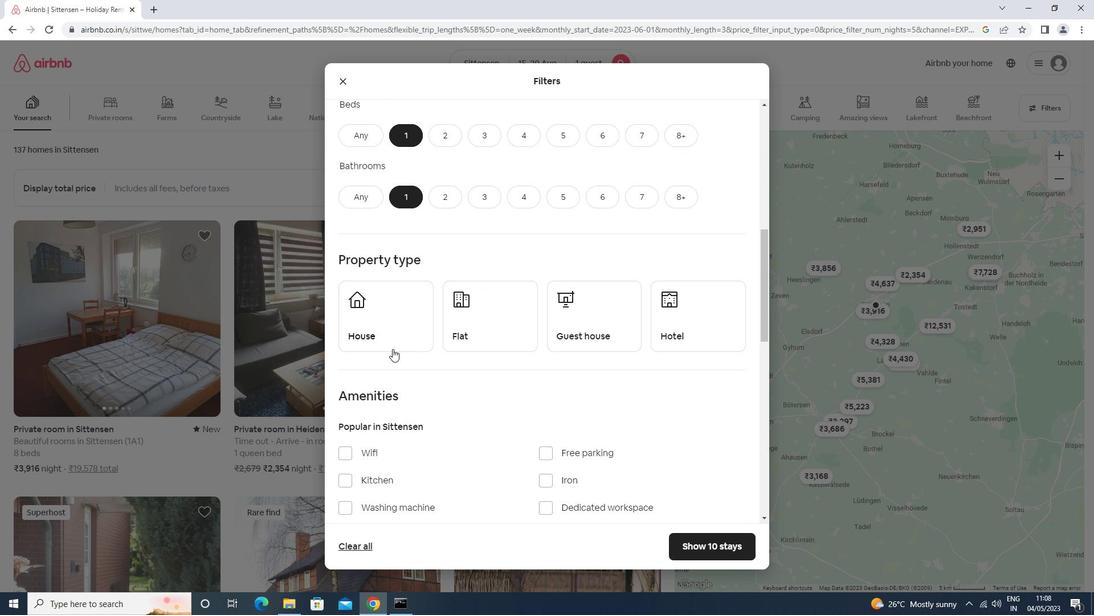 
Action: Mouse pressed left at (381, 328)
Screenshot: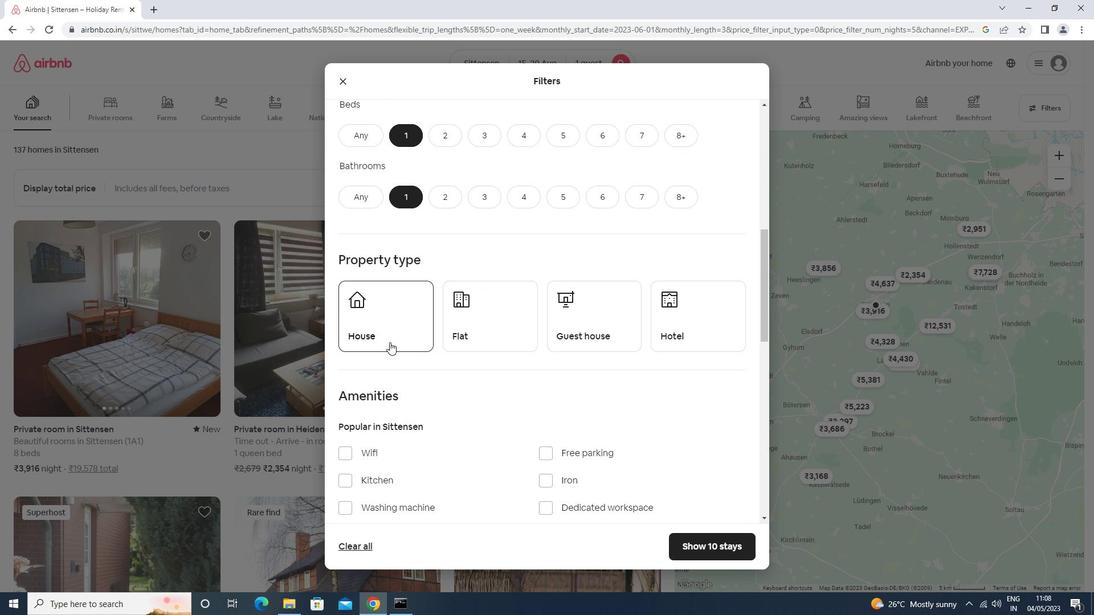 
Action: Mouse moved to (458, 324)
Screenshot: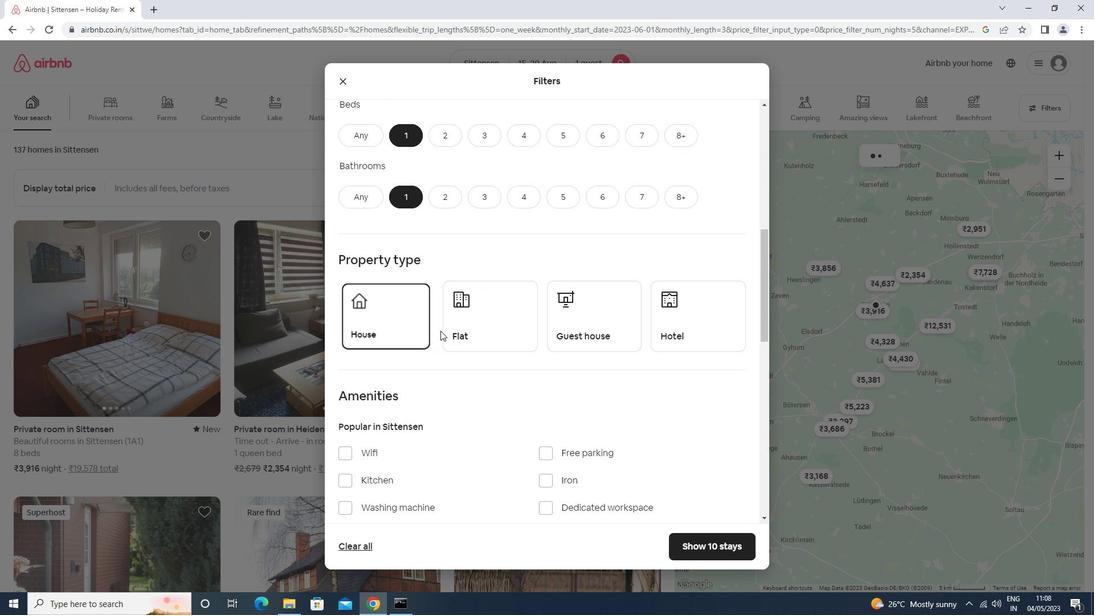 
Action: Mouse pressed left at (458, 324)
Screenshot: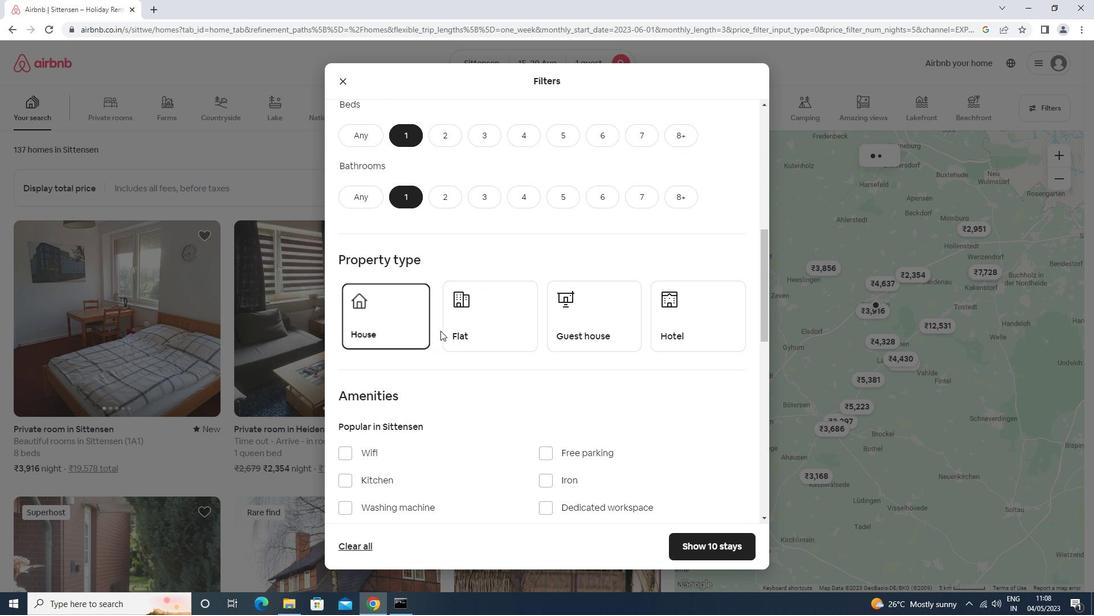 
Action: Mouse moved to (609, 335)
Screenshot: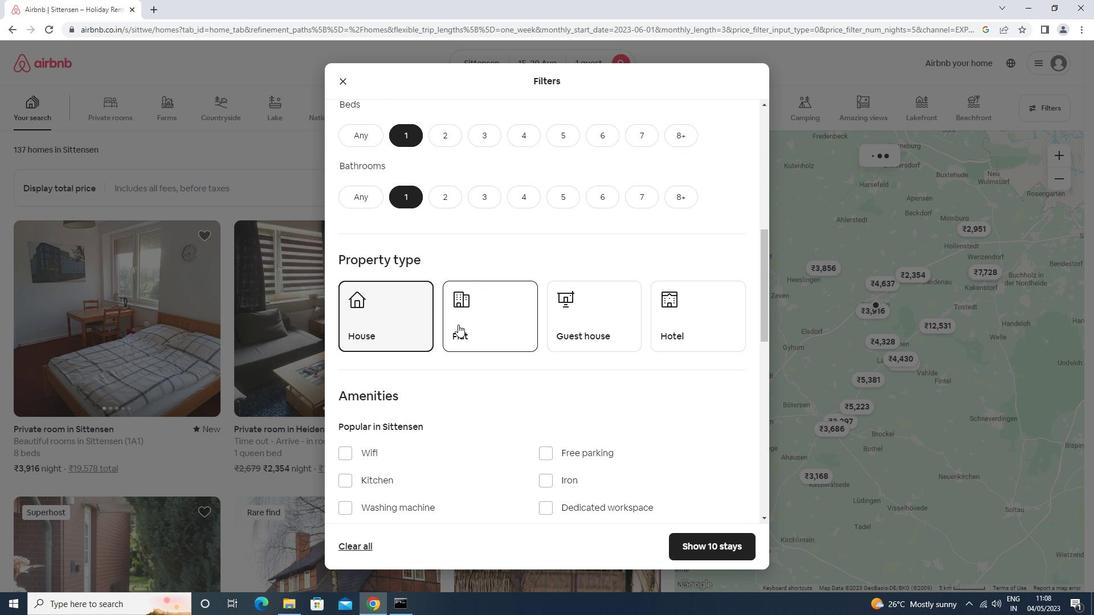 
Action: Mouse pressed left at (609, 335)
Screenshot: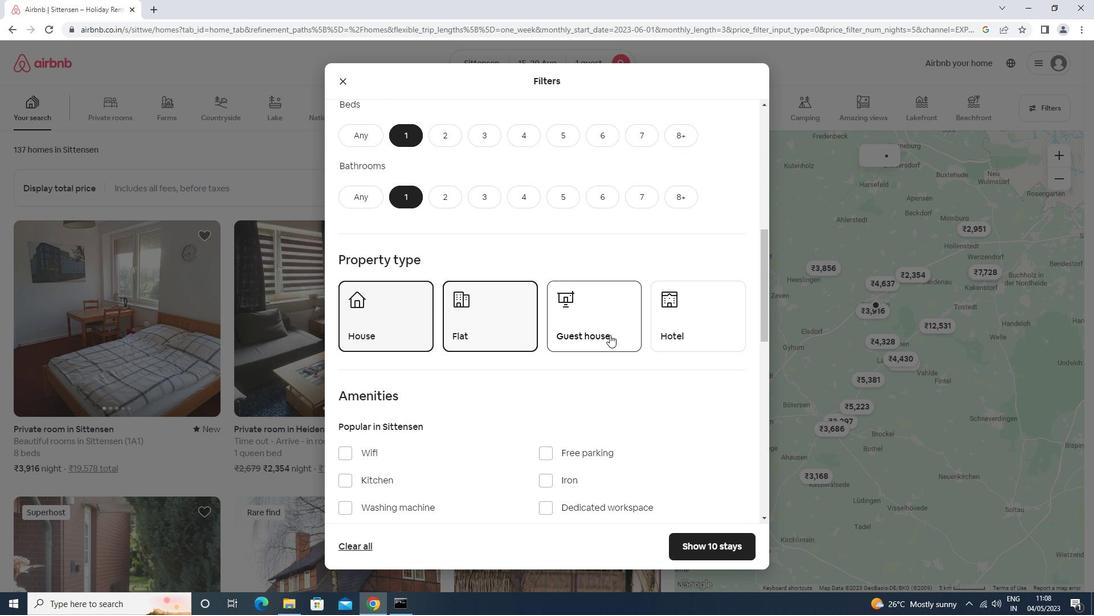 
Action: Mouse moved to (672, 316)
Screenshot: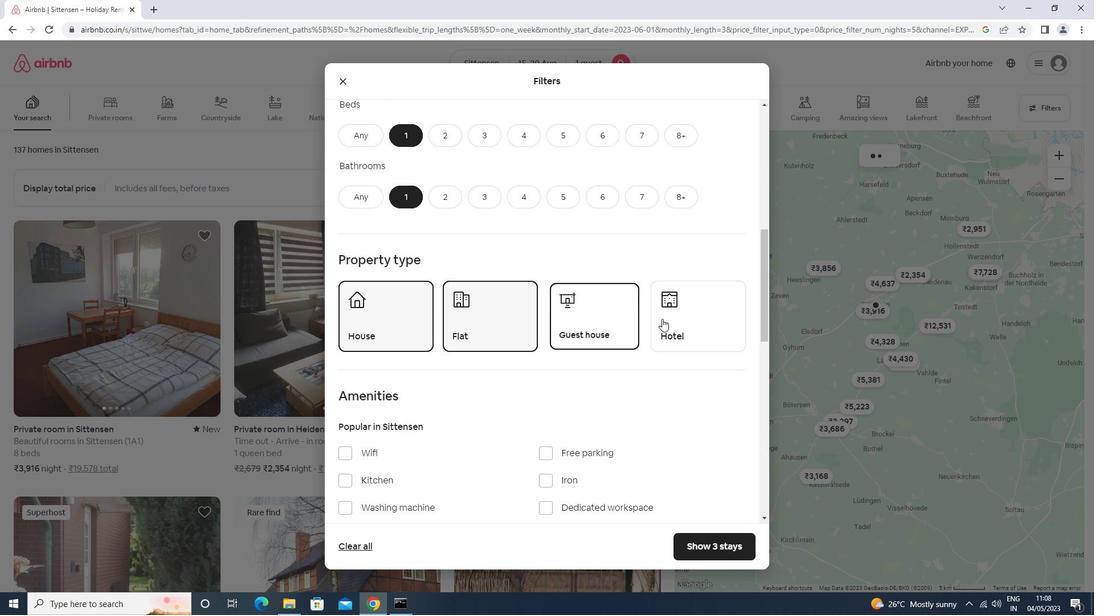 
Action: Mouse pressed left at (672, 316)
Screenshot: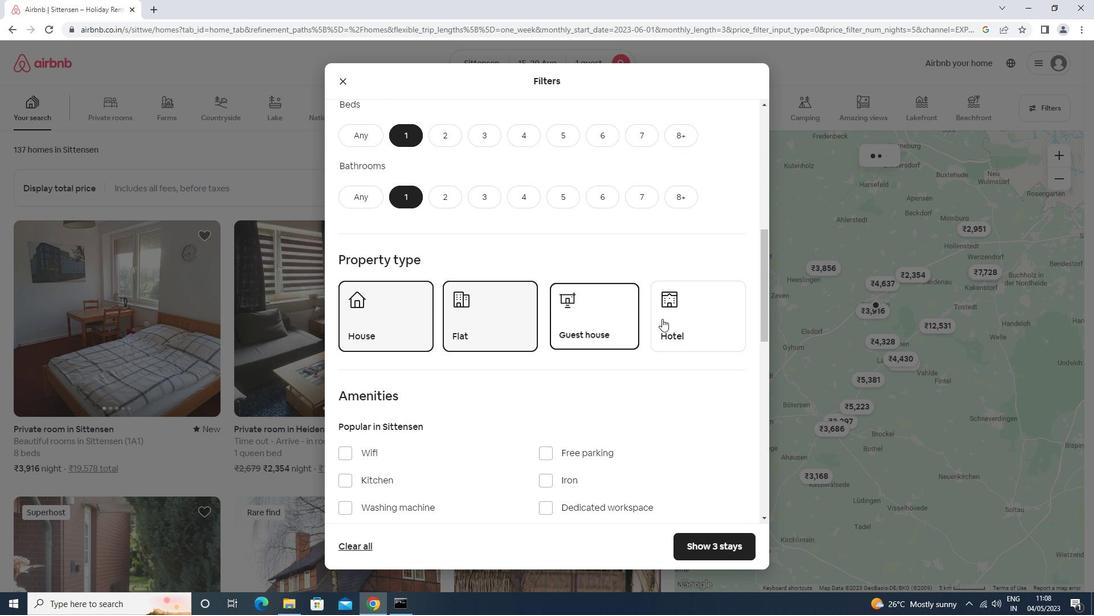 
Action: Mouse moved to (670, 317)
Screenshot: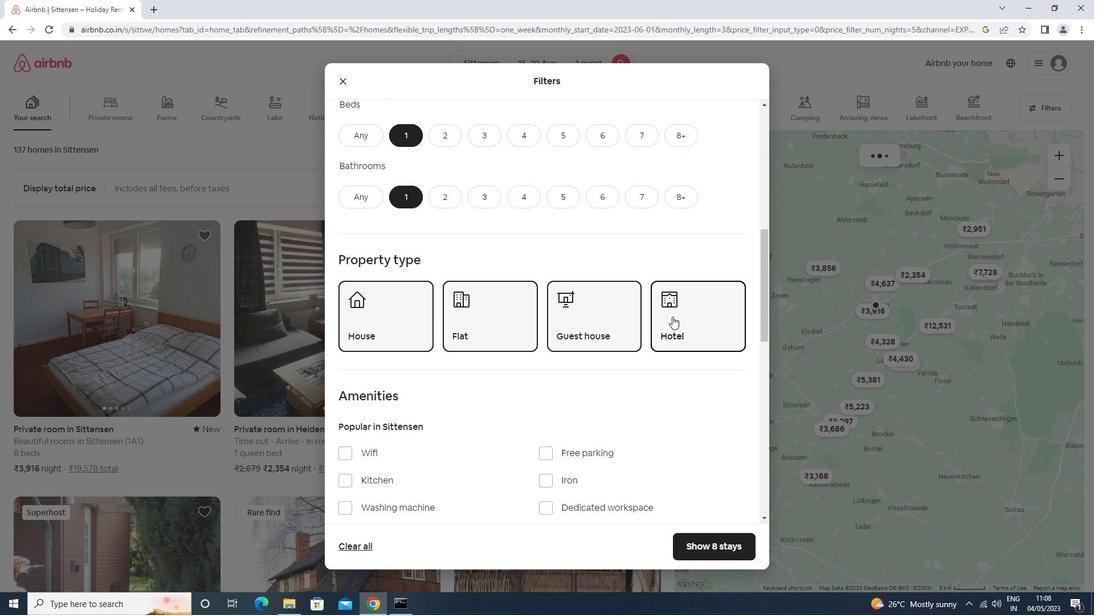 
Action: Mouse scrolled (670, 316) with delta (0, 0)
Screenshot: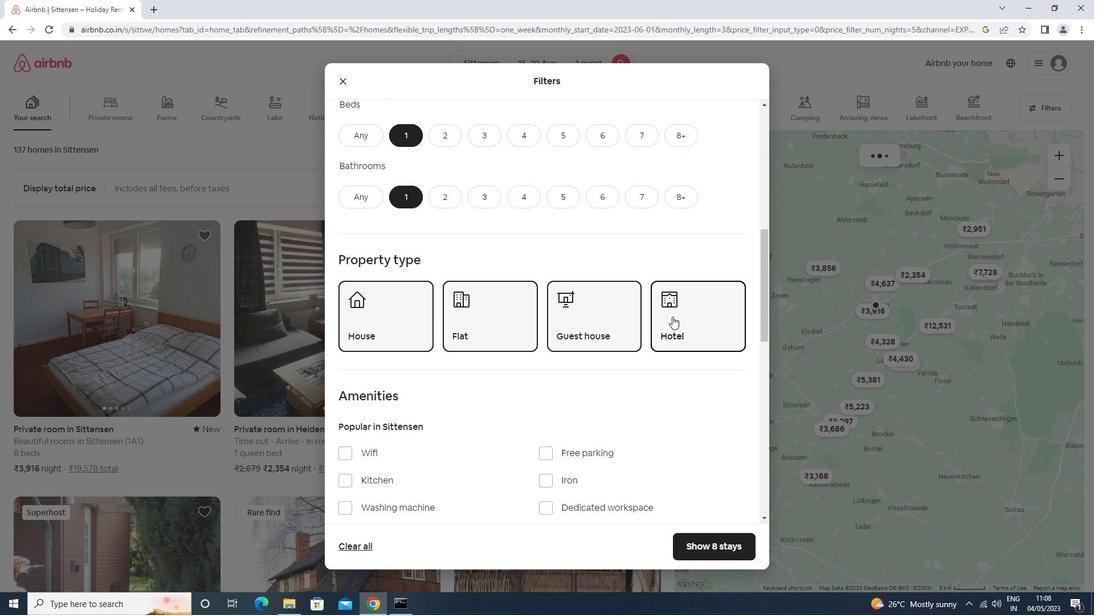 
Action: Mouse scrolled (670, 316) with delta (0, 0)
Screenshot: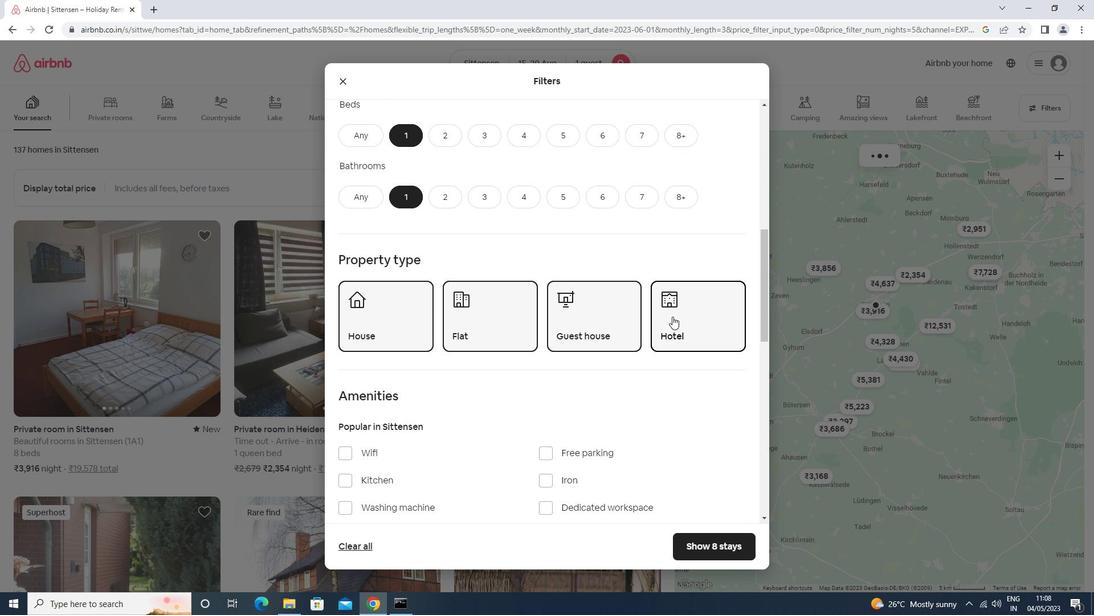 
Action: Mouse moved to (669, 318)
Screenshot: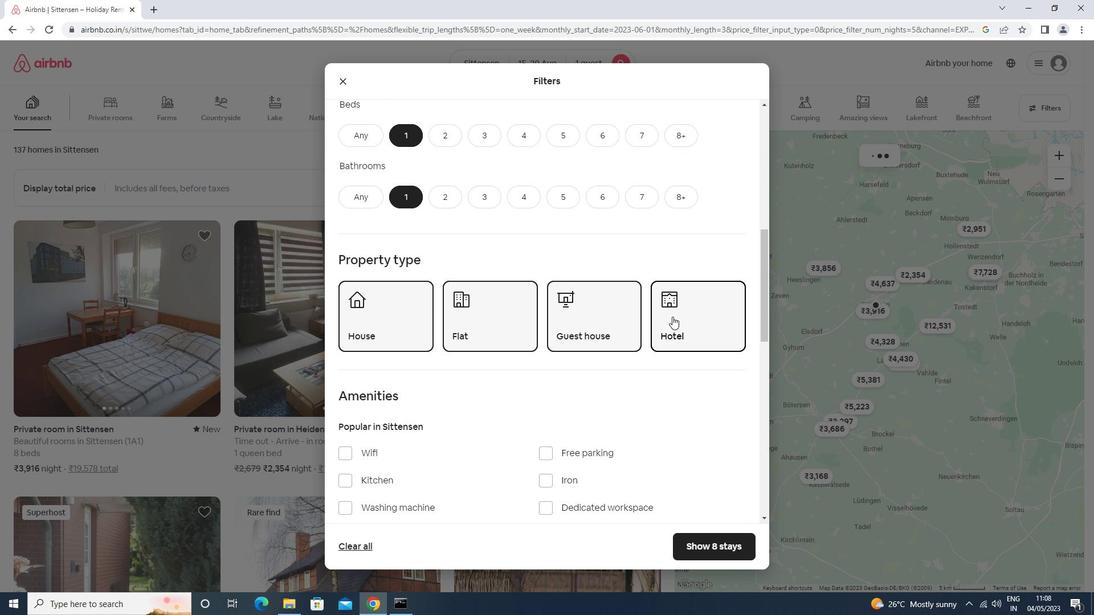 
Action: Mouse scrolled (669, 318) with delta (0, 0)
Screenshot: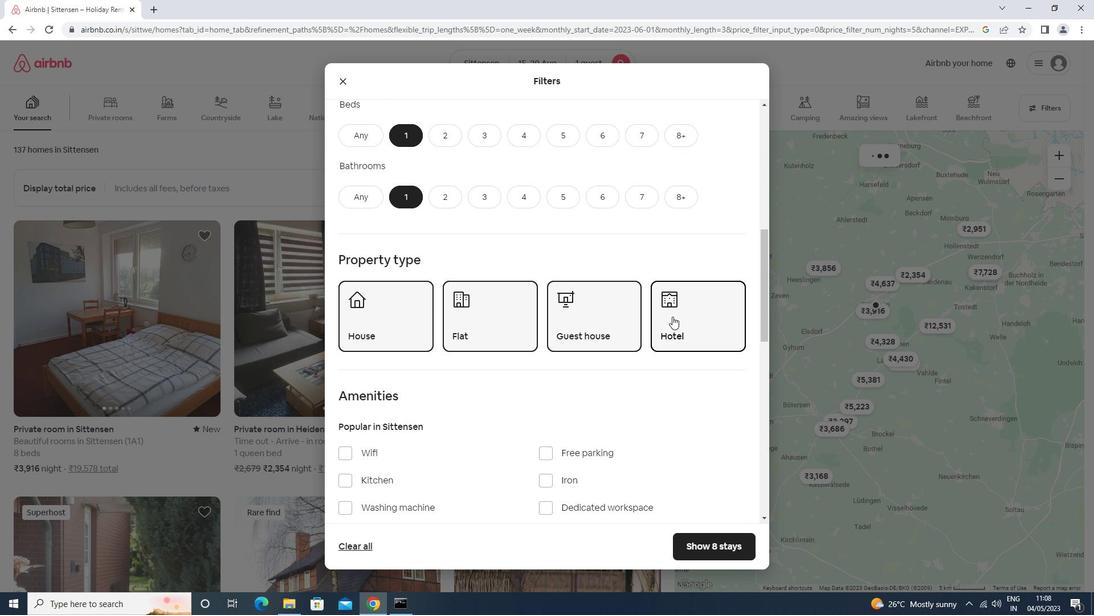 
Action: Mouse moved to (669, 318)
Screenshot: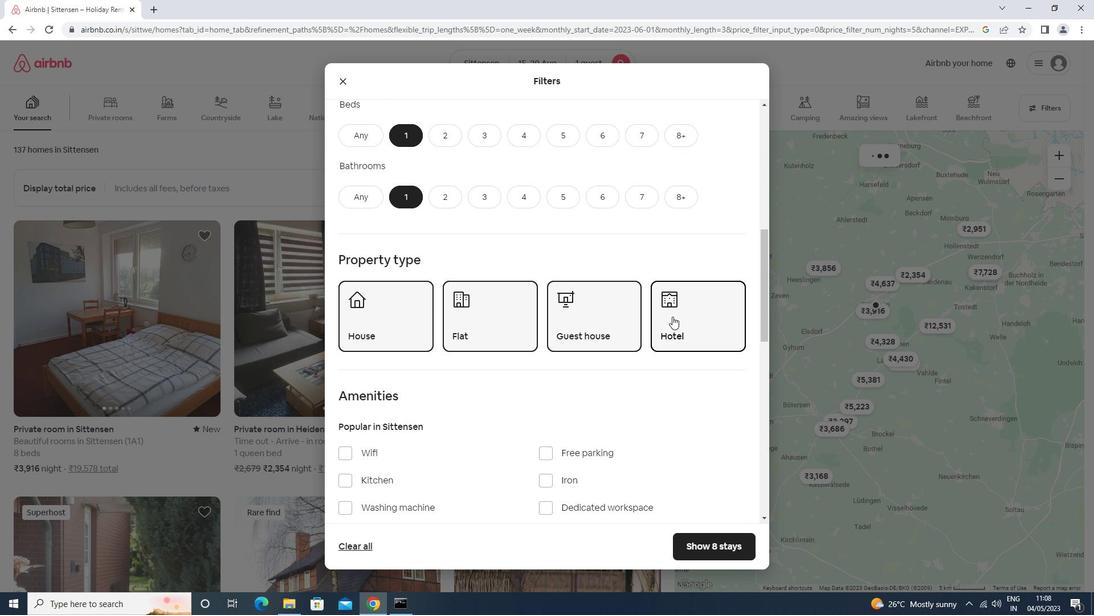 
Action: Mouse scrolled (669, 318) with delta (0, 0)
Screenshot: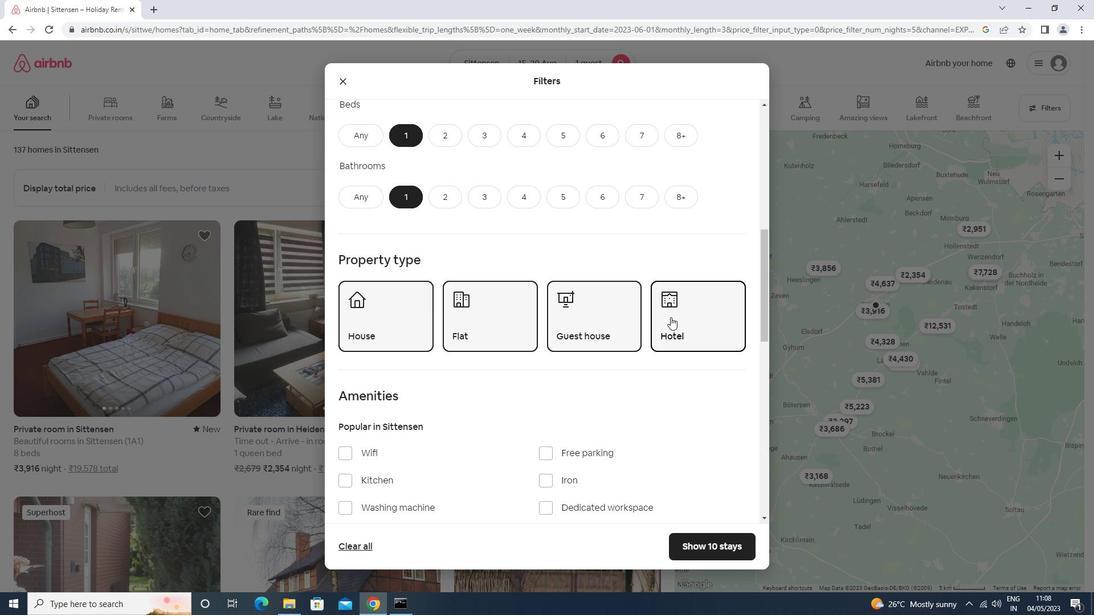 
Action: Mouse moved to (398, 273)
Screenshot: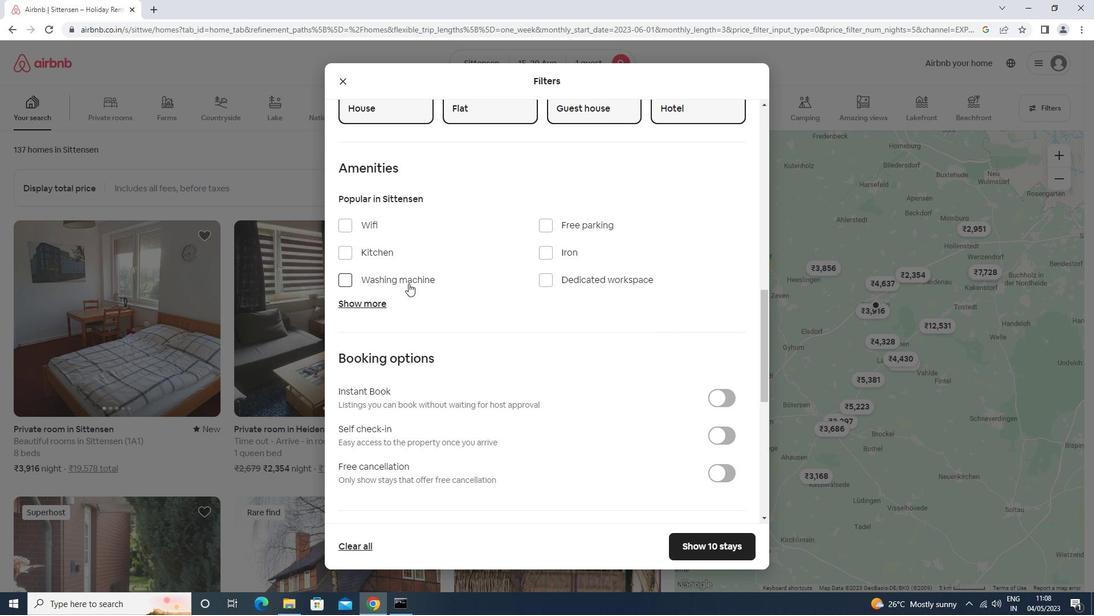 
Action: Mouse pressed left at (398, 273)
Screenshot: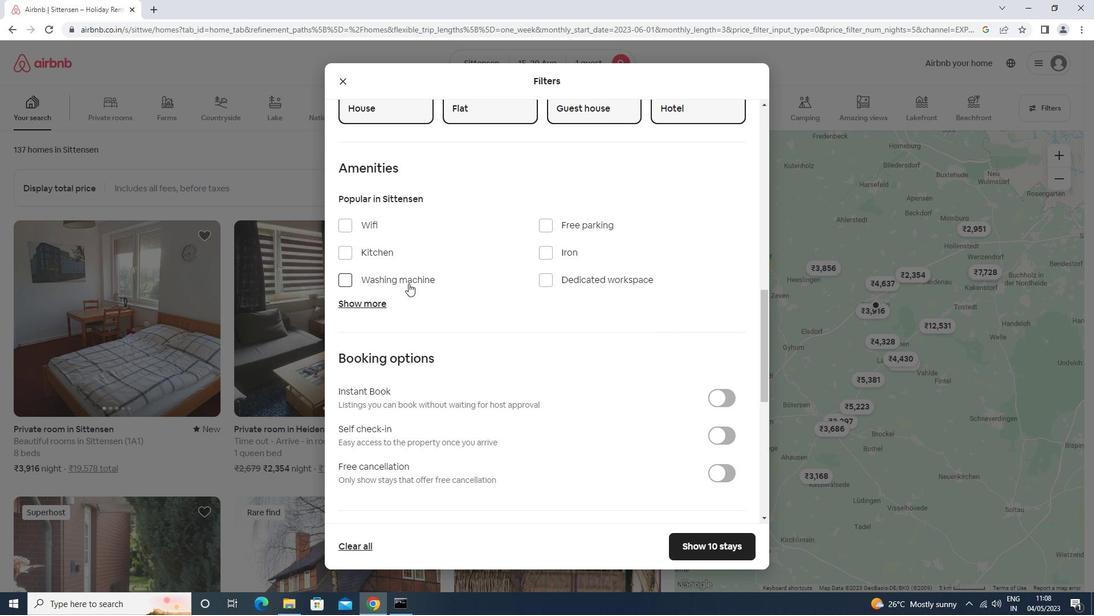 
Action: Mouse moved to (614, 357)
Screenshot: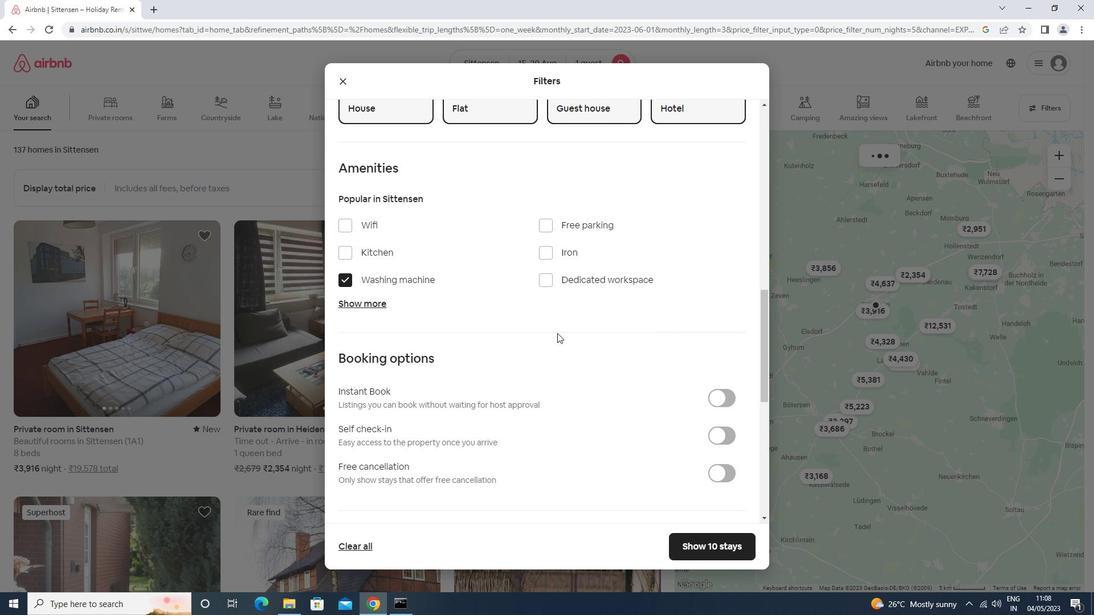 
Action: Mouse scrolled (614, 356) with delta (0, 0)
Screenshot: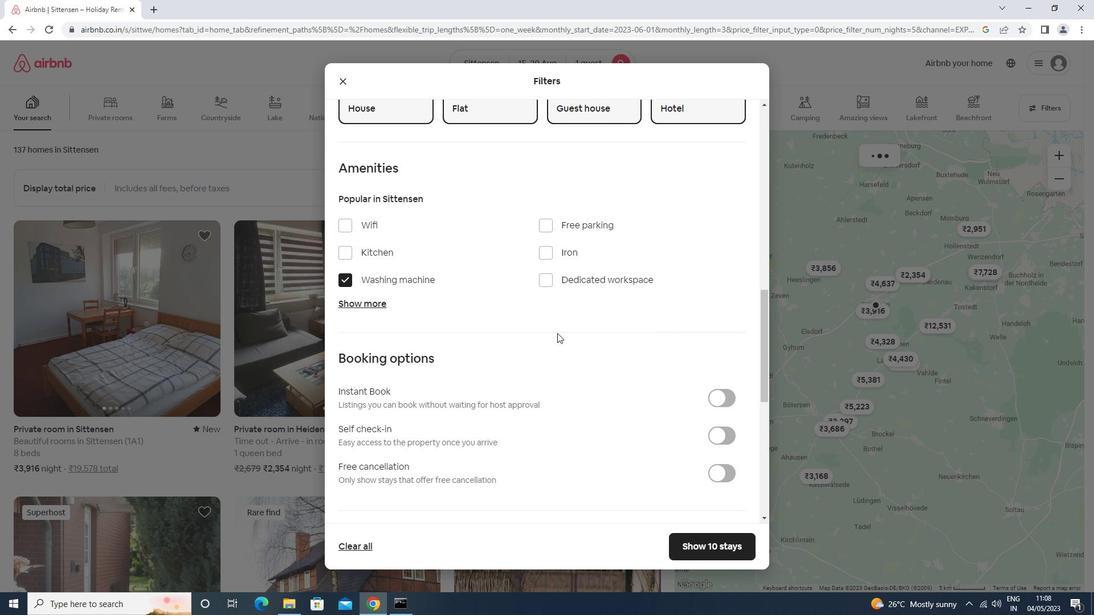 
Action: Mouse scrolled (614, 356) with delta (0, 0)
Screenshot: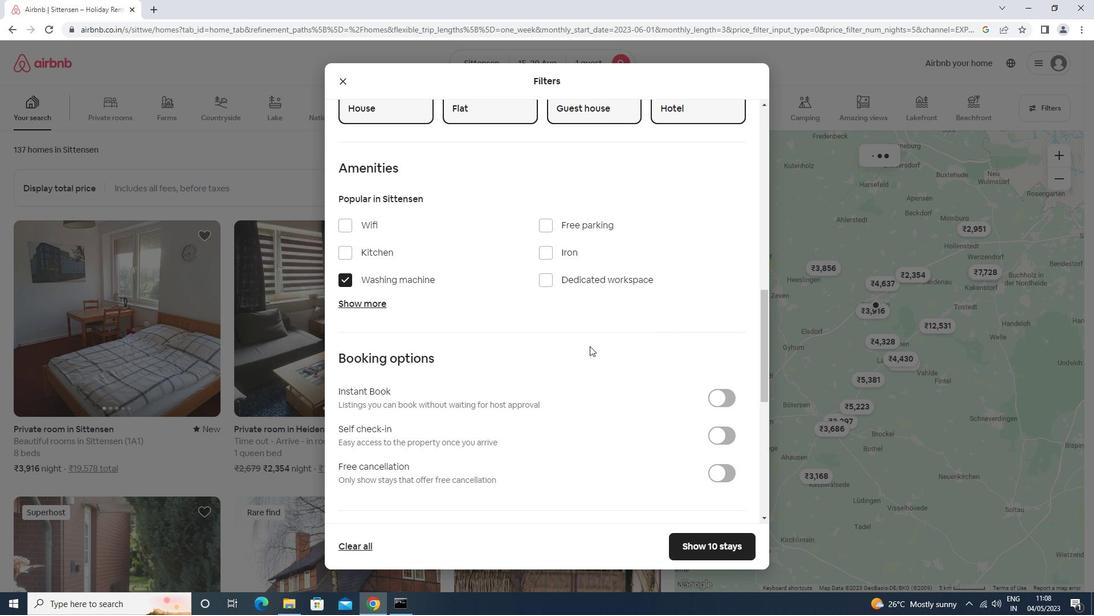 
Action: Mouse moved to (615, 357)
Screenshot: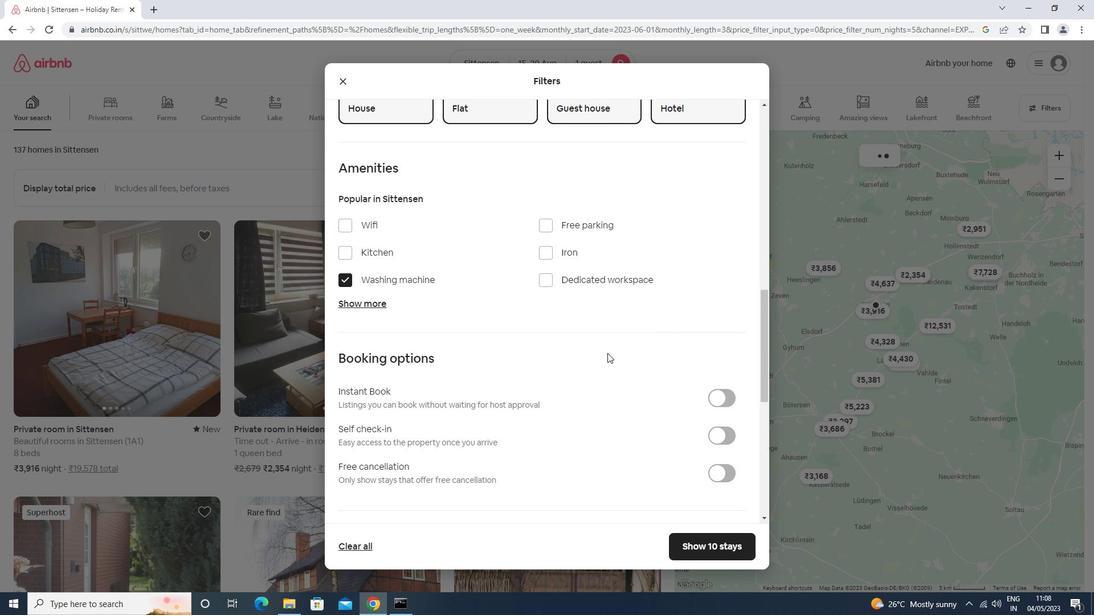 
Action: Mouse scrolled (615, 357) with delta (0, 0)
Screenshot: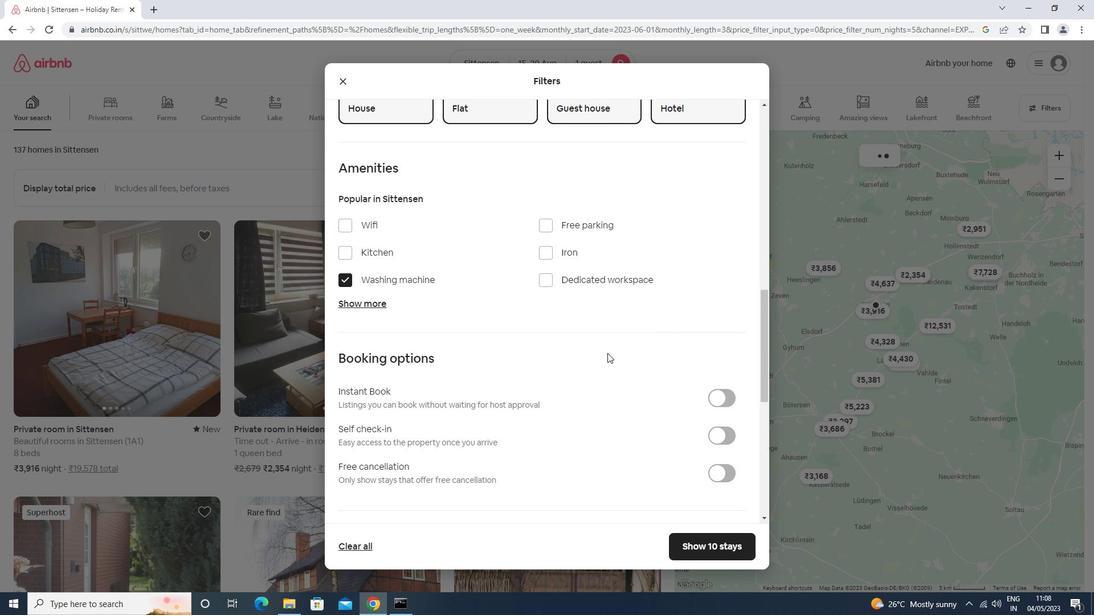 
Action: Mouse moved to (725, 268)
Screenshot: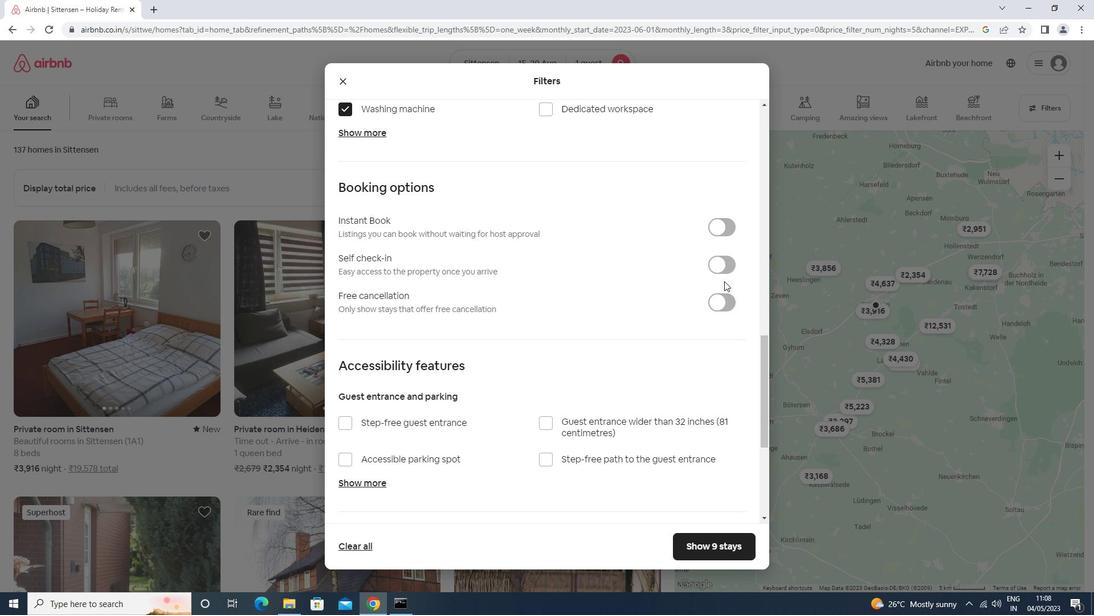 
Action: Mouse pressed left at (725, 268)
Screenshot: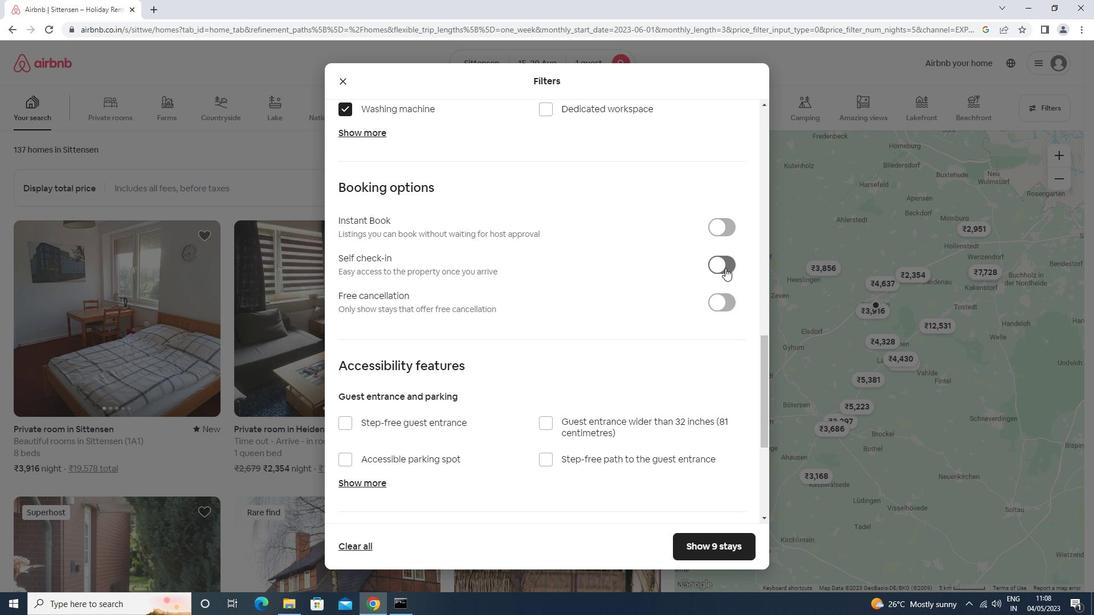 
Action: Mouse moved to (492, 383)
Screenshot: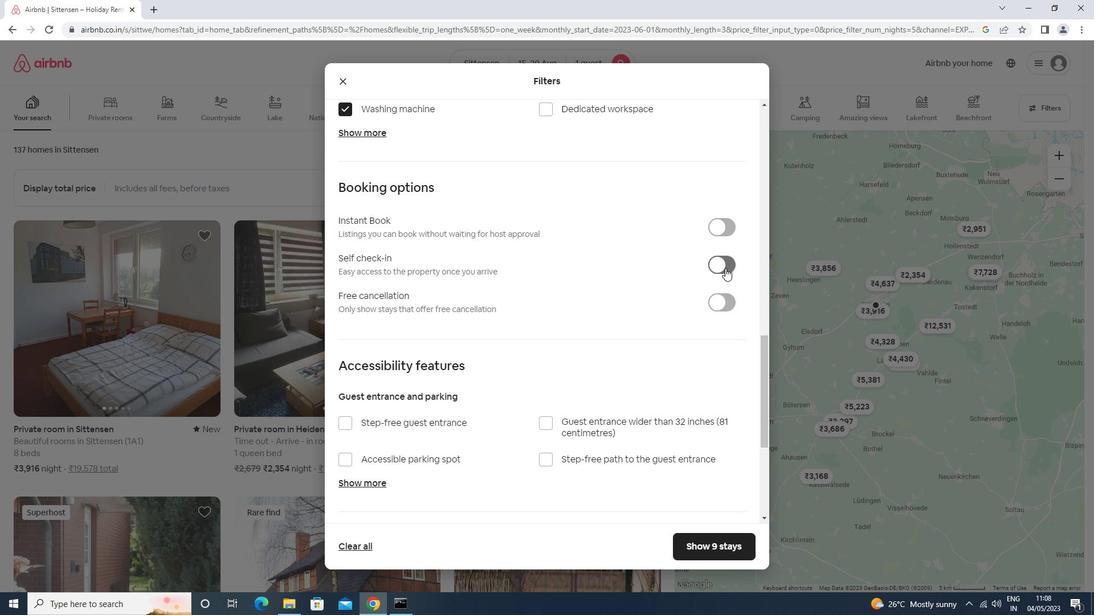 
Action: Mouse scrolled (492, 382) with delta (0, 0)
Screenshot: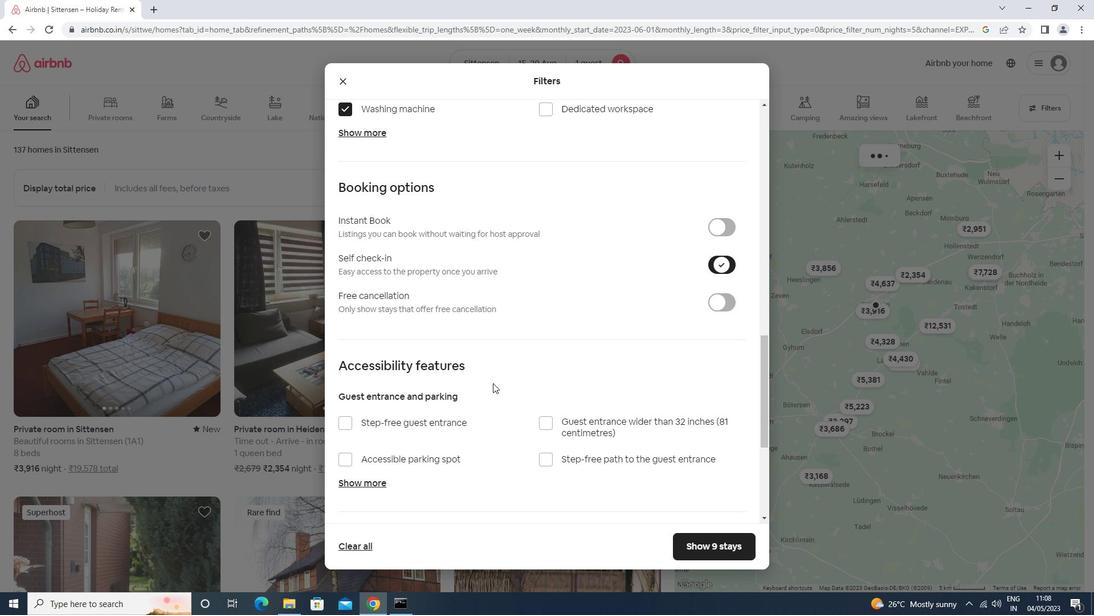 
Action: Mouse moved to (491, 384)
Screenshot: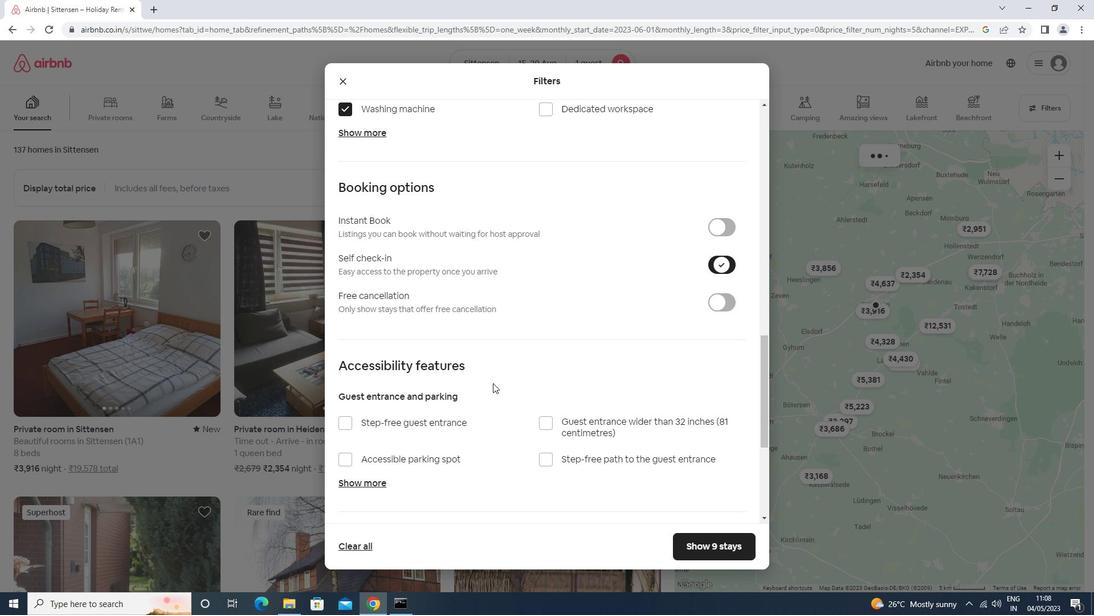
Action: Mouse scrolled (491, 384) with delta (0, 0)
Screenshot: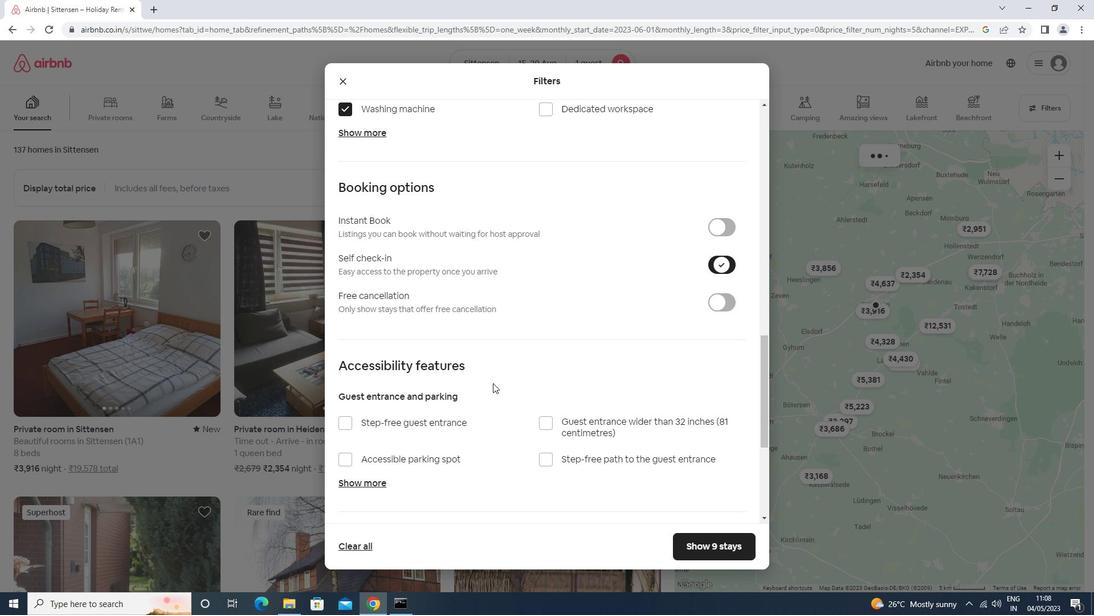 
Action: Mouse moved to (491, 385)
Screenshot: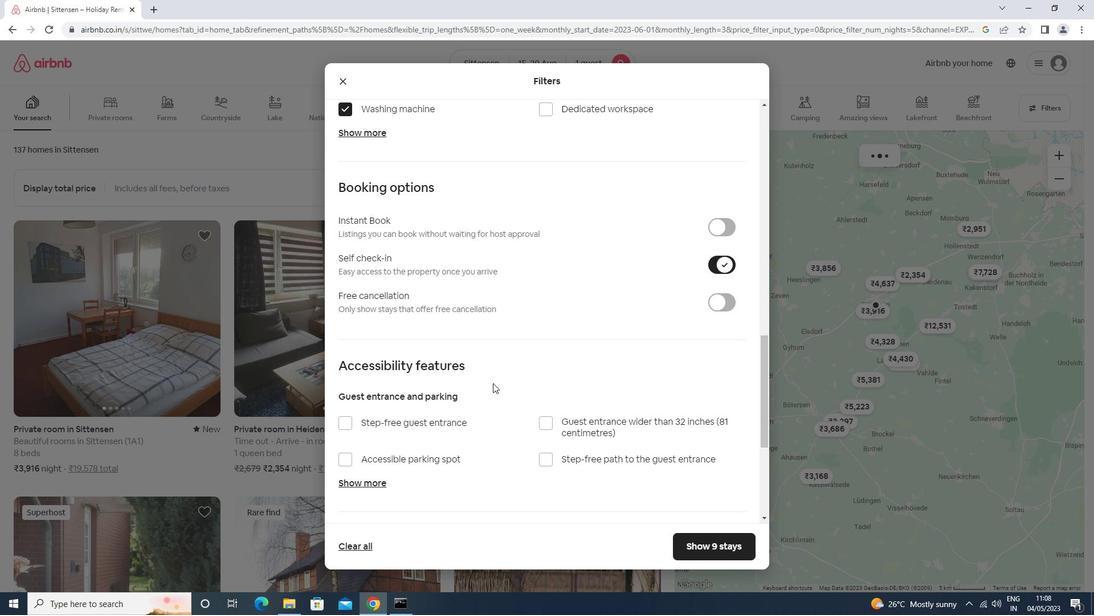 
Action: Mouse scrolled (491, 384) with delta (0, 0)
Screenshot: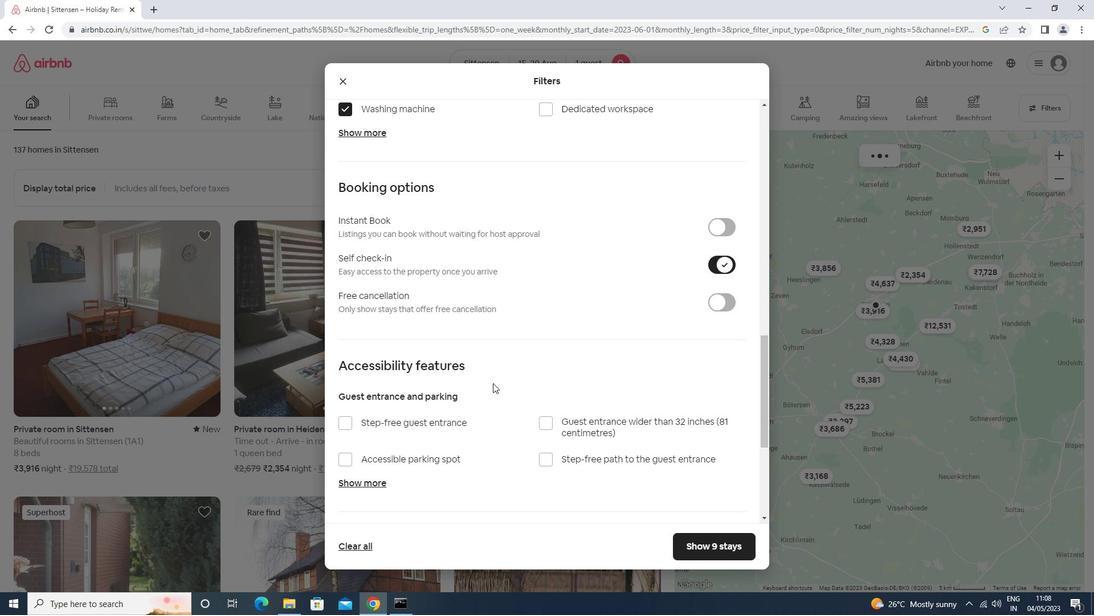 
Action: Mouse moved to (491, 385)
Screenshot: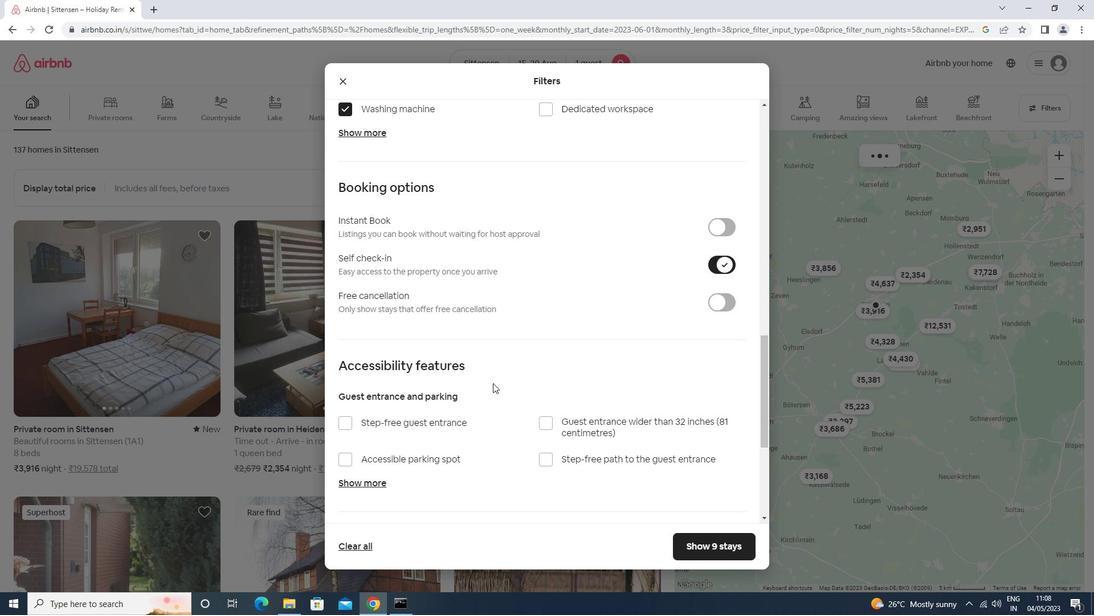 
Action: Mouse scrolled (491, 384) with delta (0, 0)
Screenshot: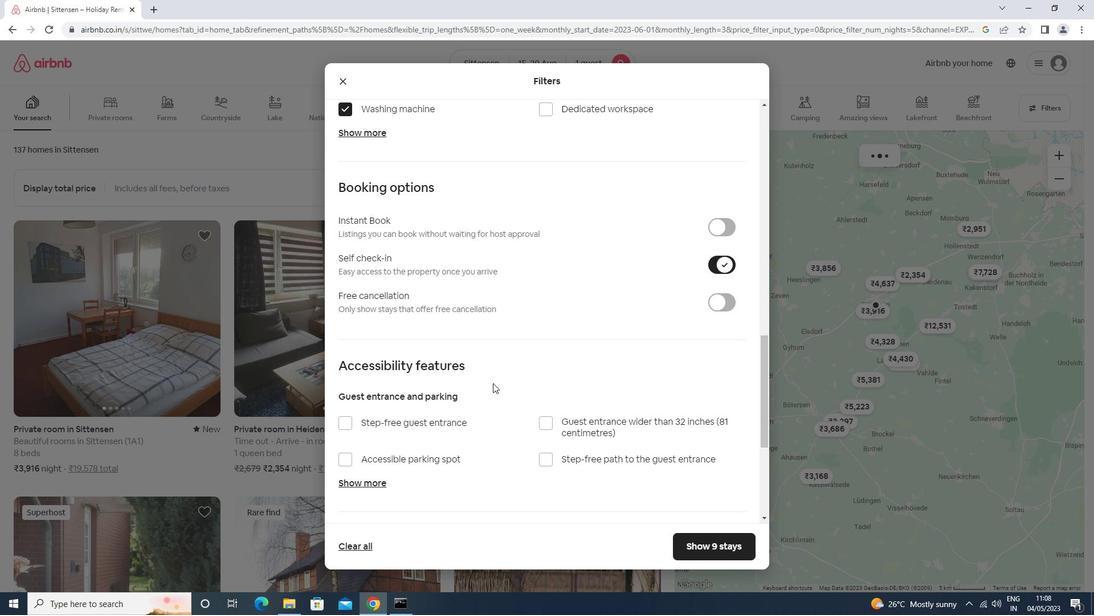 
Action: Mouse moved to (491, 385)
Screenshot: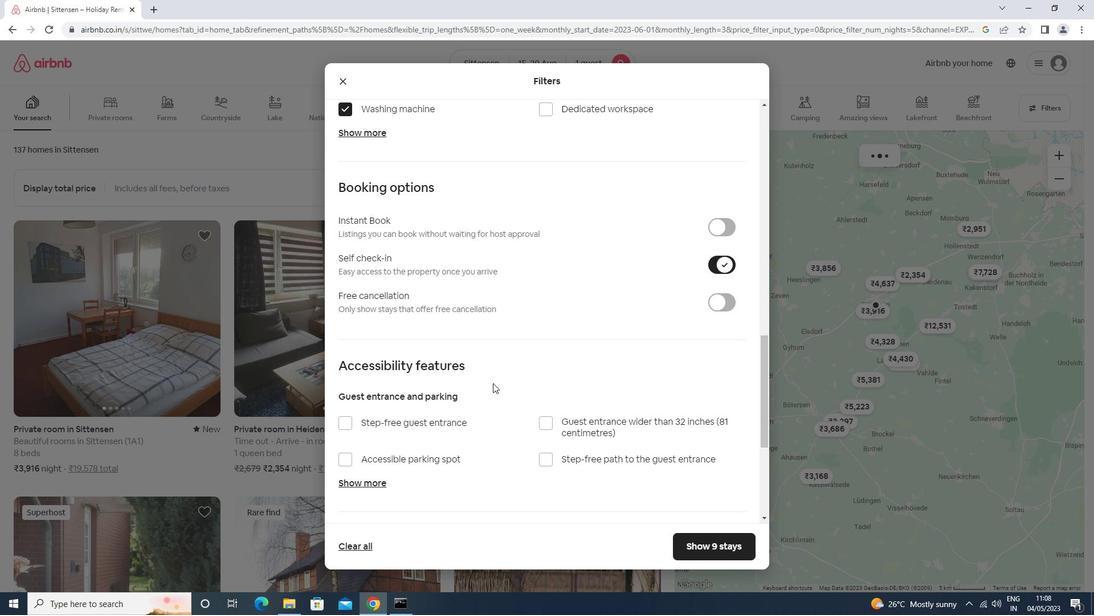 
Action: Mouse scrolled (491, 385) with delta (0, 0)
Screenshot: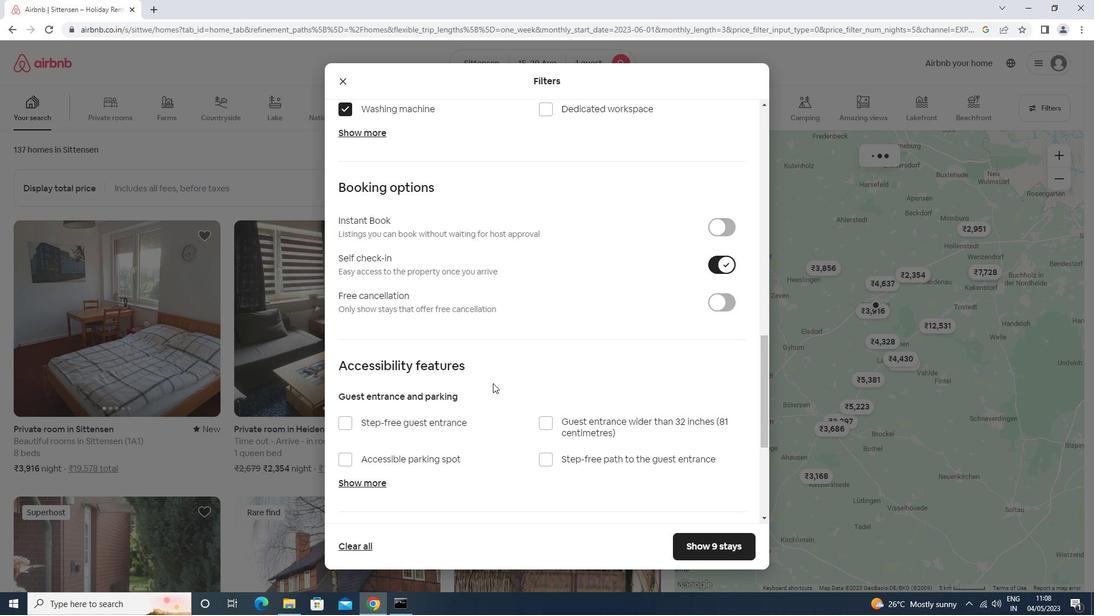 
Action: Mouse moved to (489, 390)
Screenshot: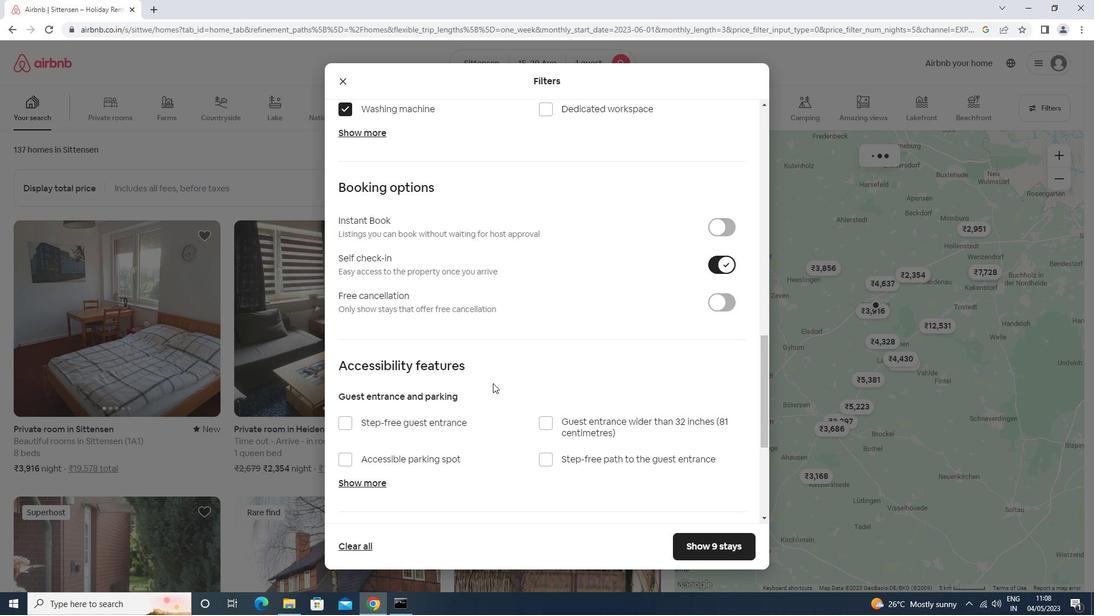 
Action: Mouse scrolled (489, 389) with delta (0, 0)
Screenshot: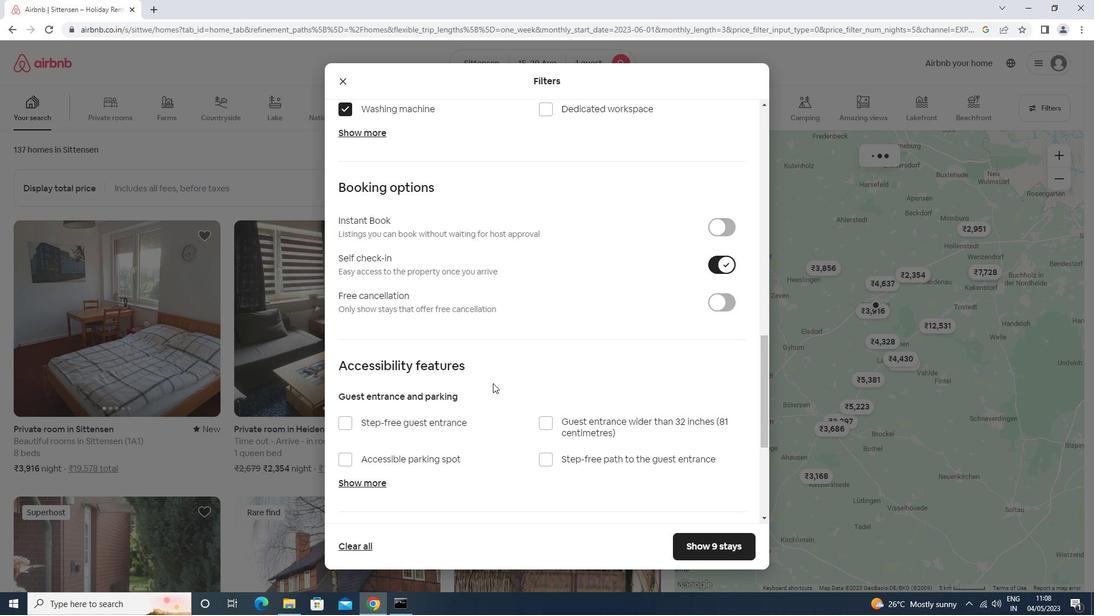 
Action: Mouse moved to (475, 402)
Screenshot: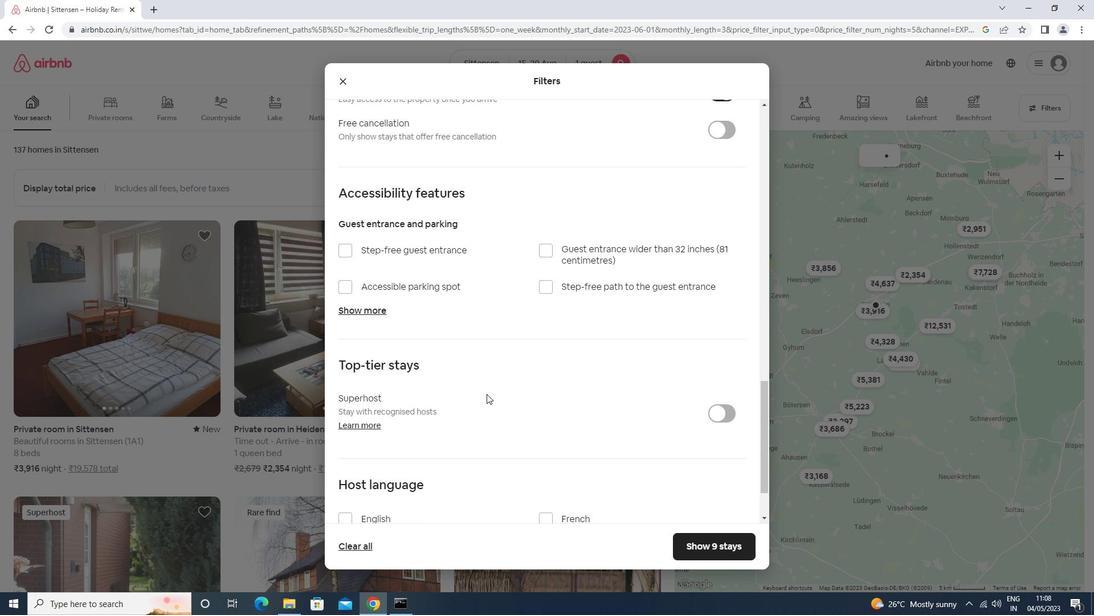 
Action: Mouse scrolled (475, 401) with delta (0, 0)
Screenshot: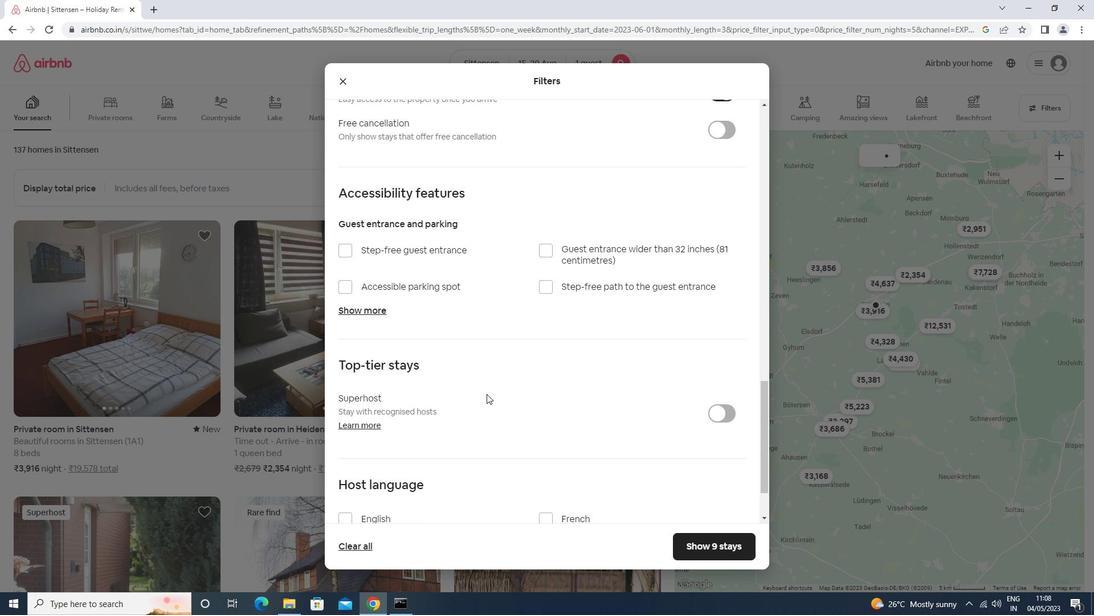 
Action: Mouse moved to (474, 403)
Screenshot: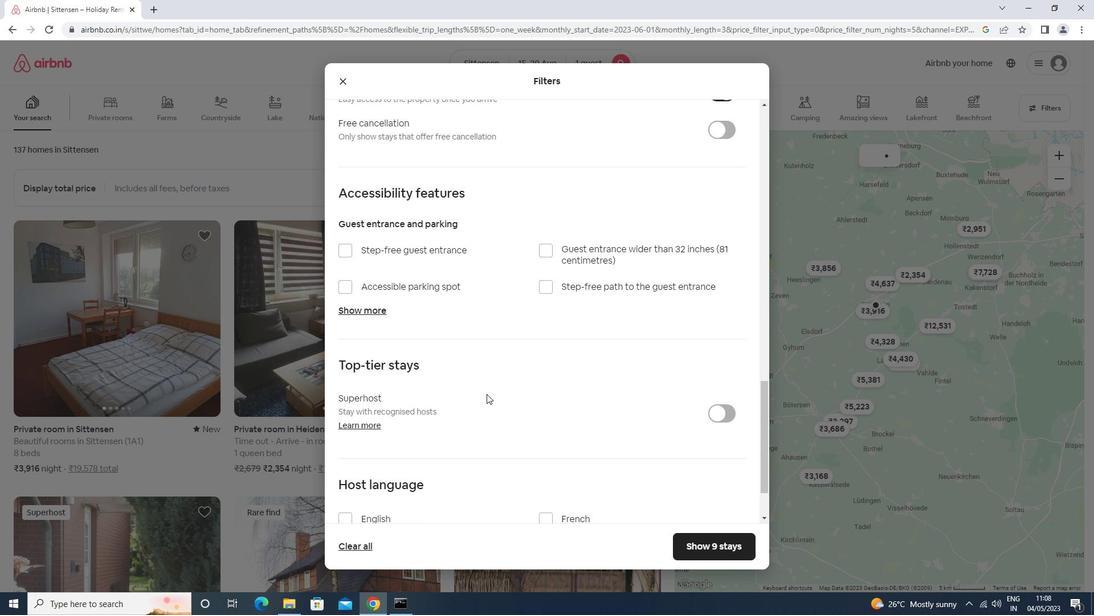 
Action: Mouse scrolled (474, 402) with delta (0, 0)
Screenshot: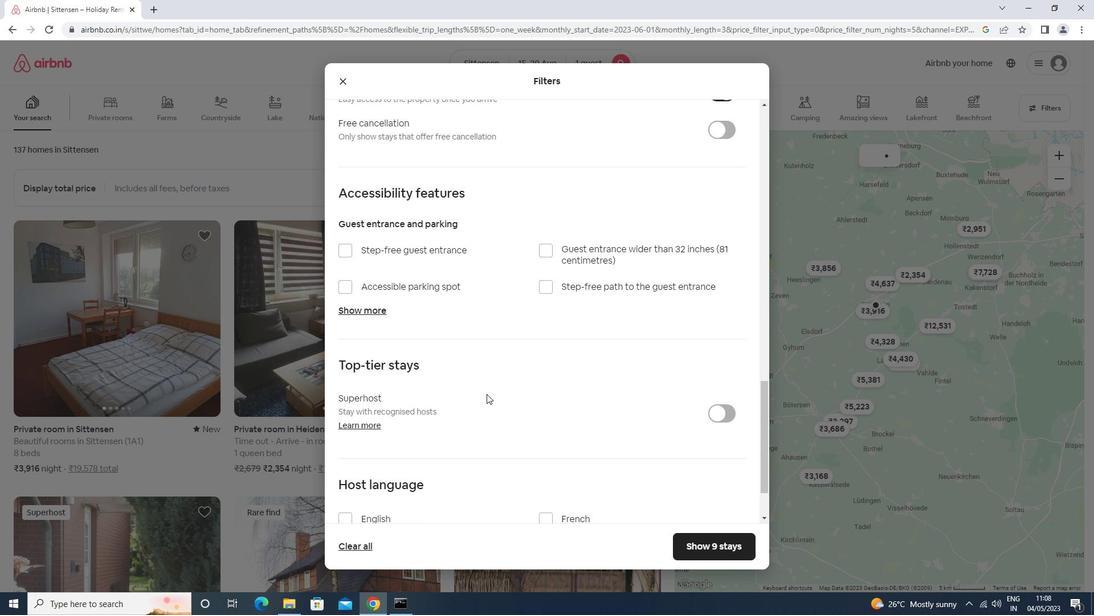 
Action: Mouse moved to (471, 405)
Screenshot: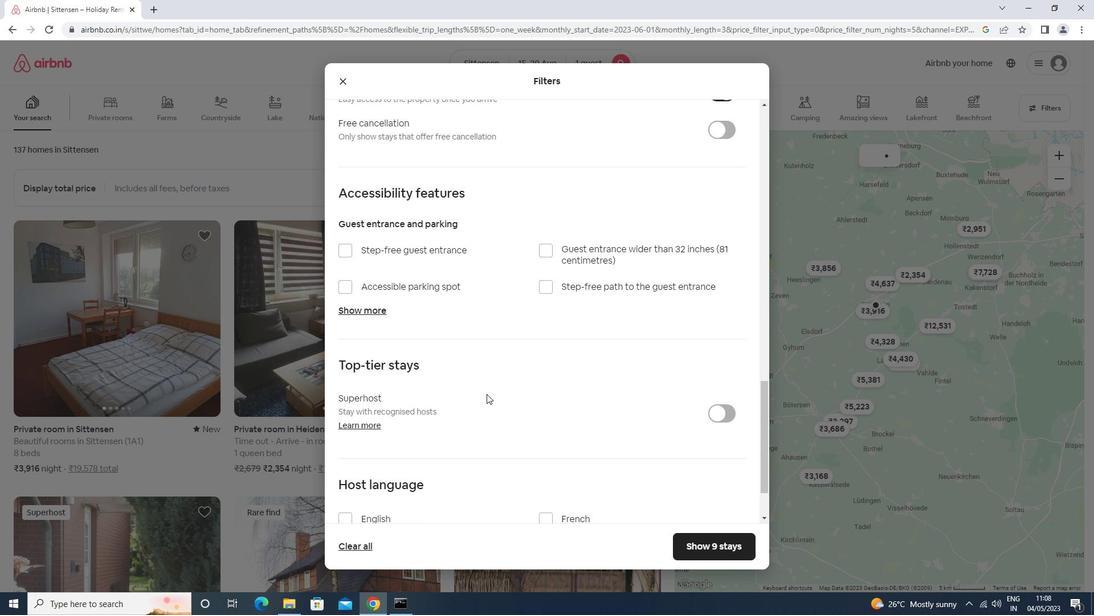 
Action: Mouse scrolled (471, 404) with delta (0, 0)
Screenshot: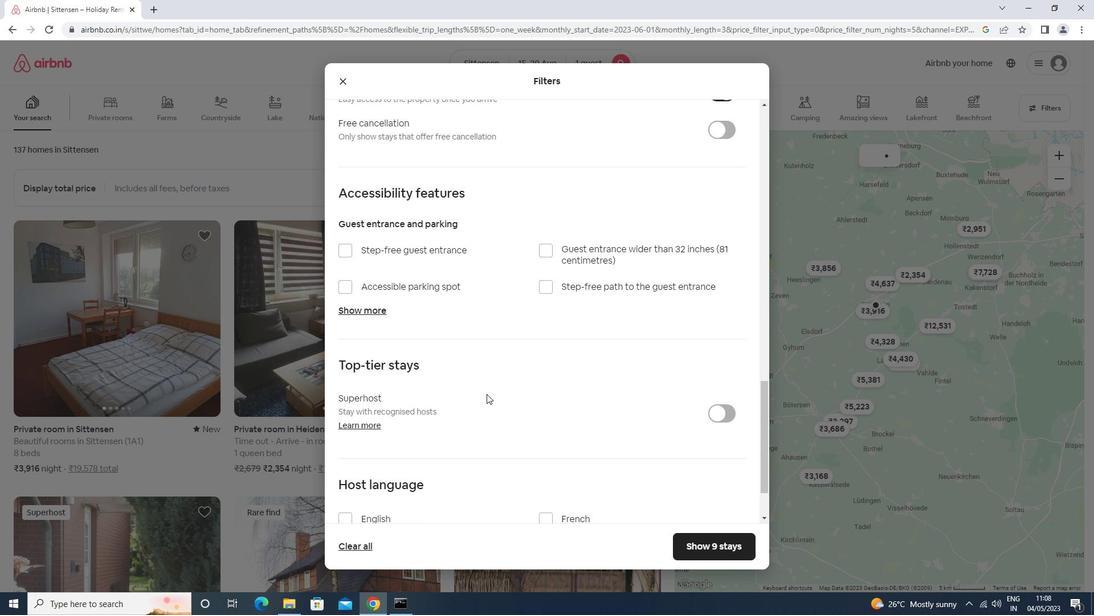
Action: Mouse moved to (470, 406)
Screenshot: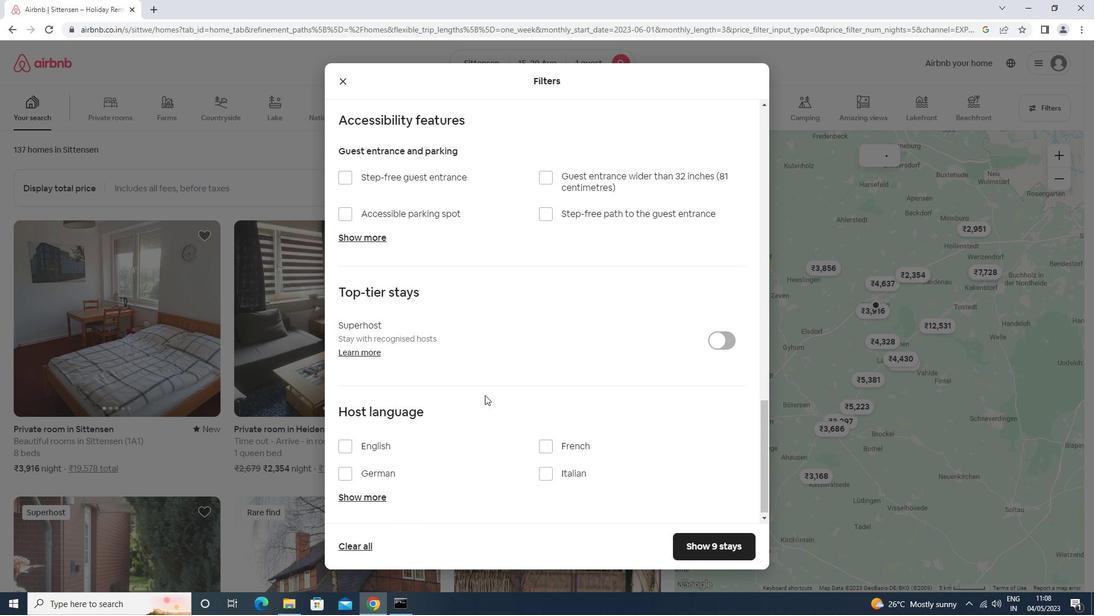 
Action: Mouse scrolled (470, 405) with delta (0, 0)
Screenshot: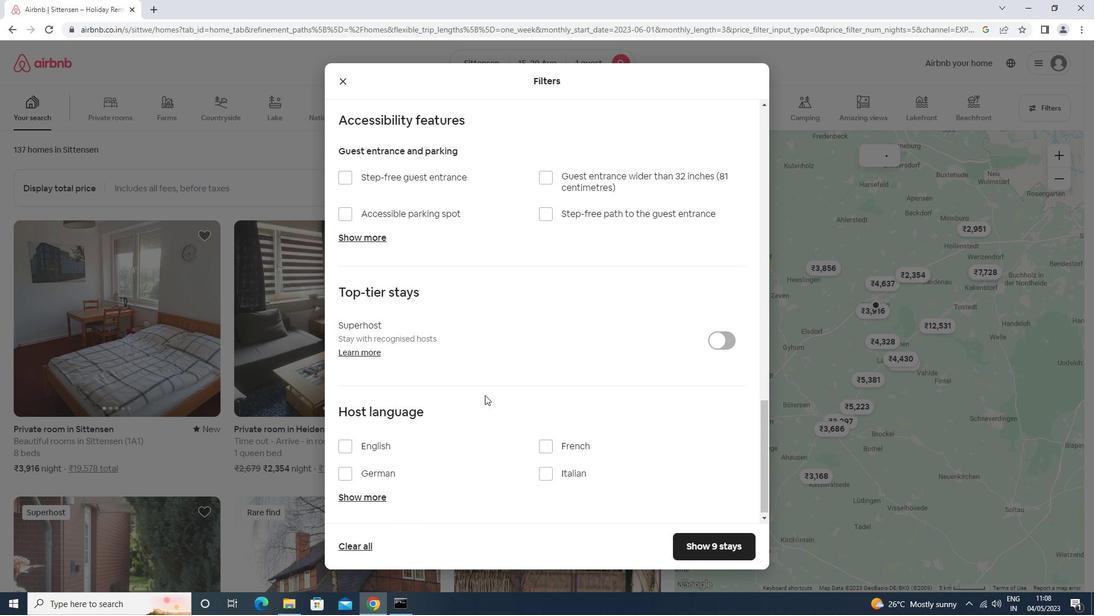 
Action: Mouse moved to (467, 407)
Screenshot: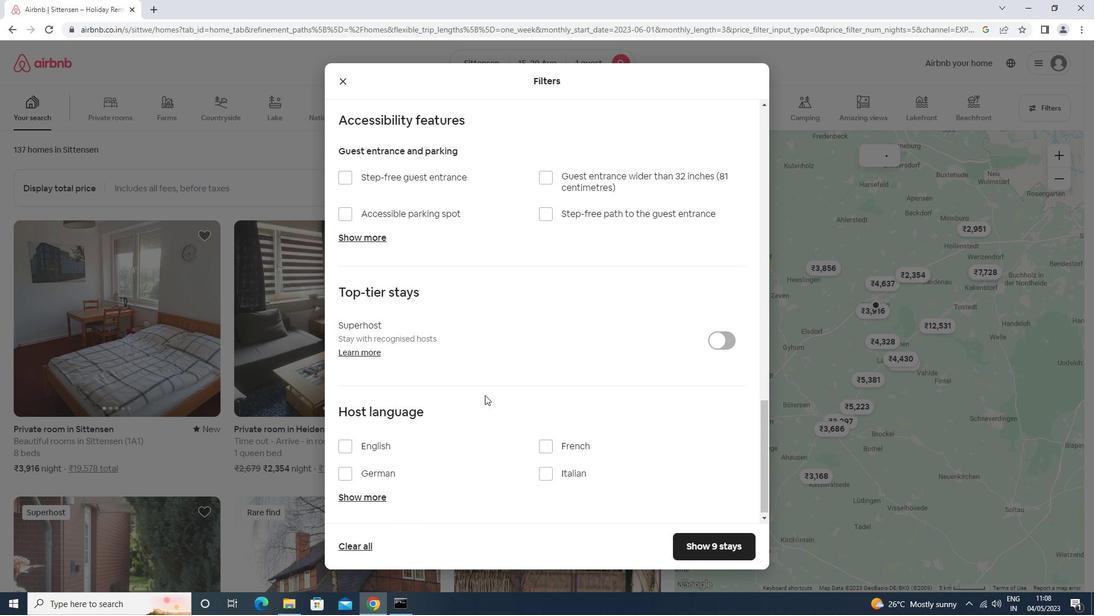 
Action: Mouse scrolled (467, 406) with delta (0, 0)
Screenshot: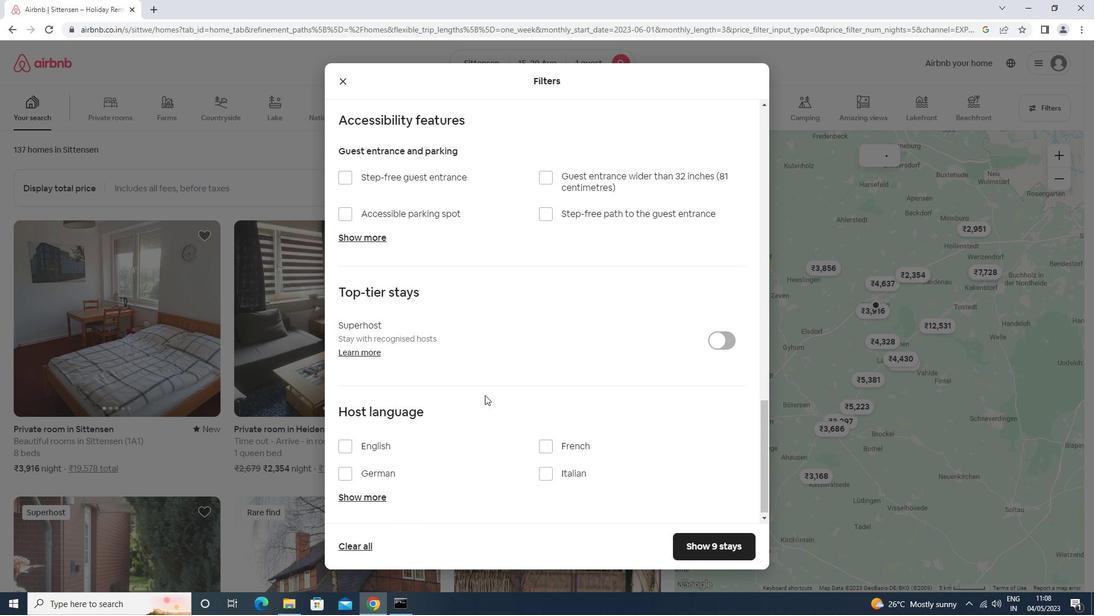 
Action: Mouse moved to (352, 443)
Screenshot: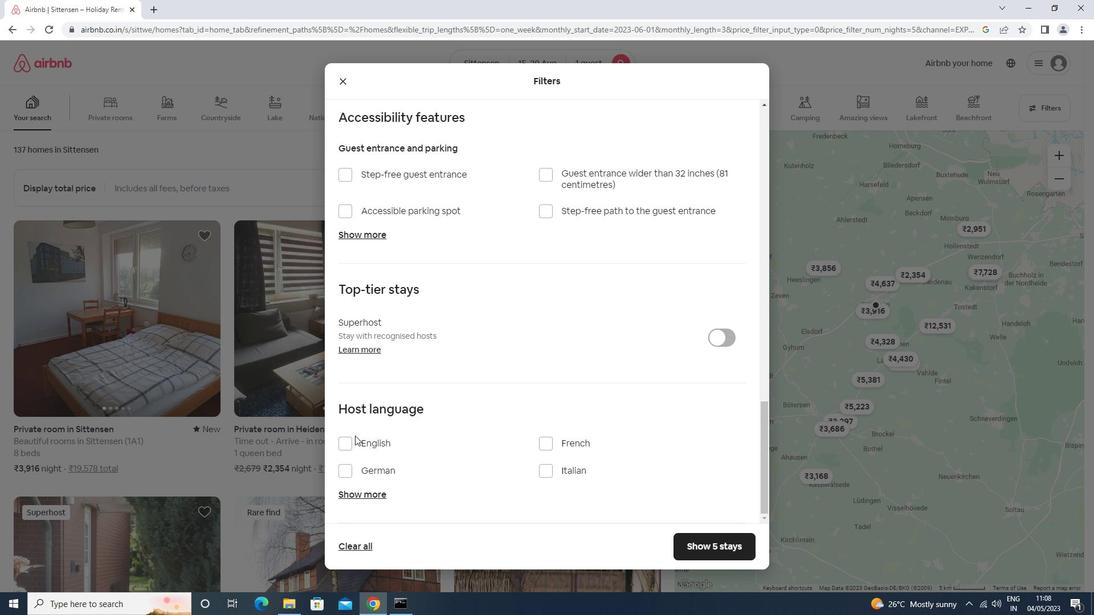 
Action: Mouse pressed left at (352, 443)
Screenshot: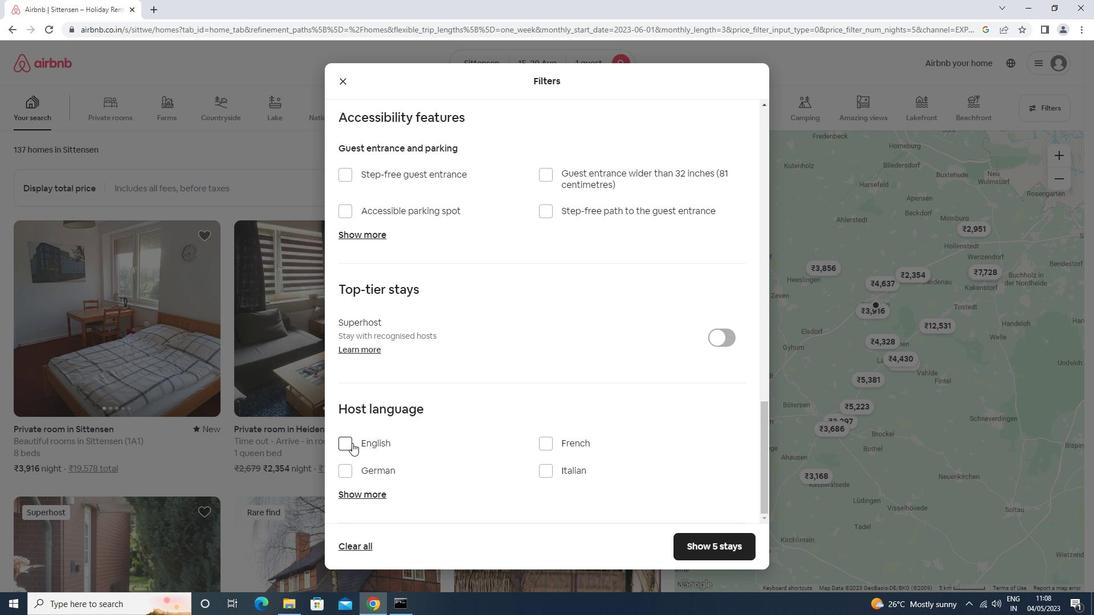 
Action: Mouse moved to (702, 540)
Screenshot: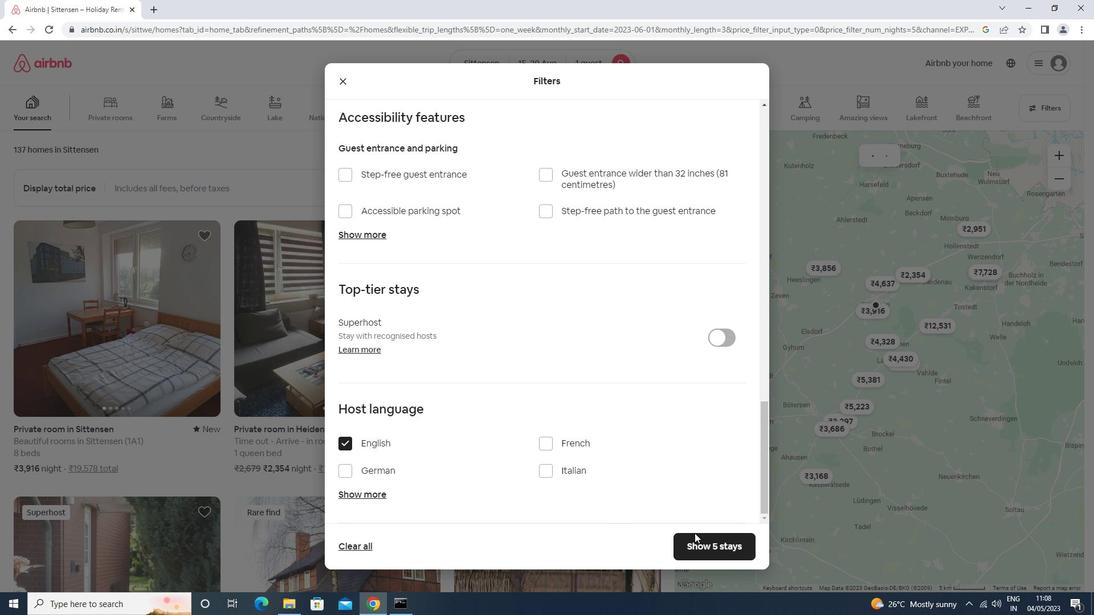 
Action: Mouse pressed left at (702, 540)
Screenshot: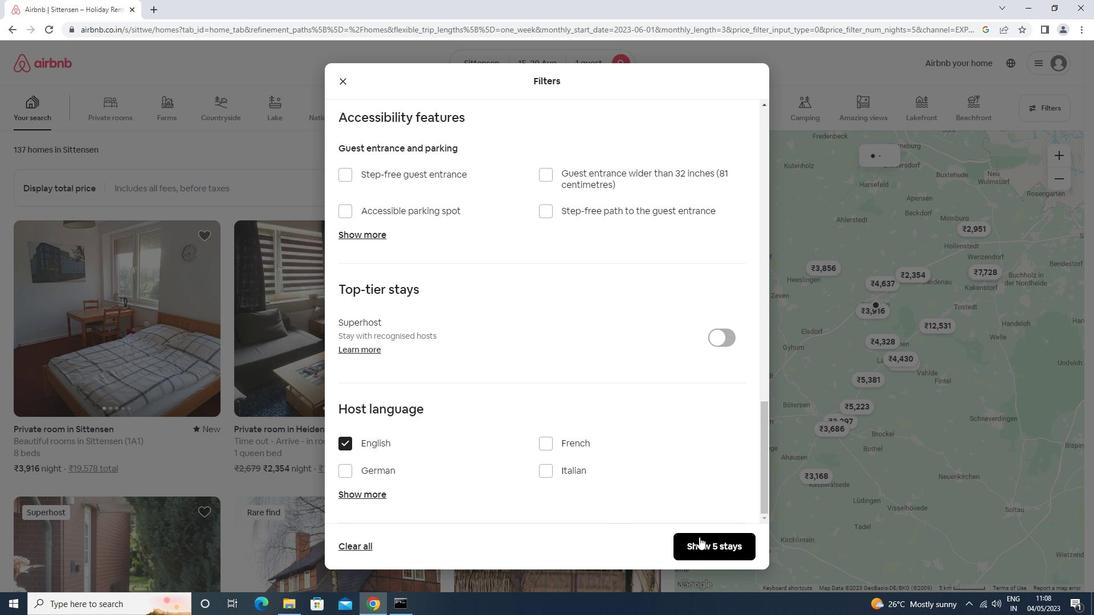 
